 Task: In the  document Road.txt ,align picture to the 'center'. Insert word art below the picture and give heading  'Road in Green'change the shape height to  7.2 in
Action: Mouse moved to (215, 361)
Screenshot: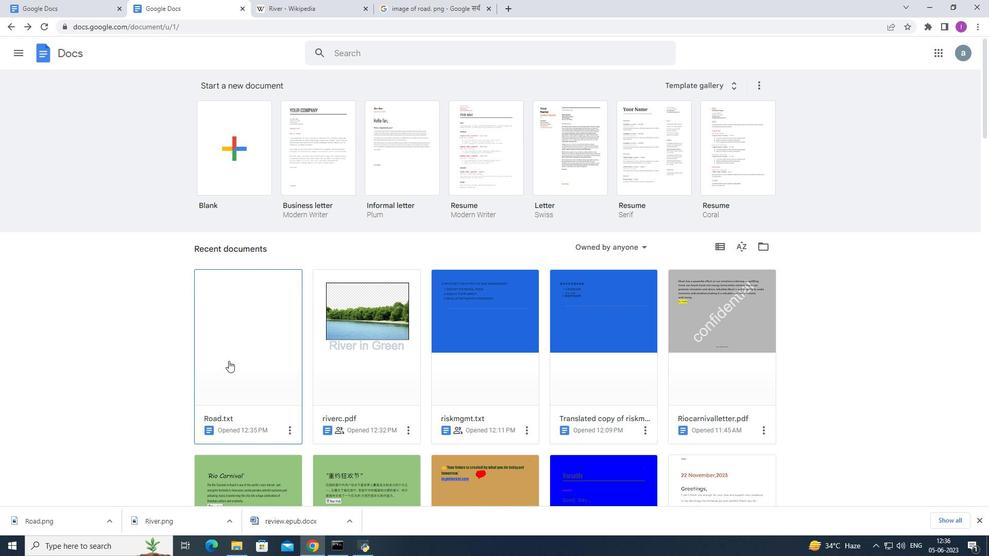 
Action: Mouse pressed left at (215, 361)
Screenshot: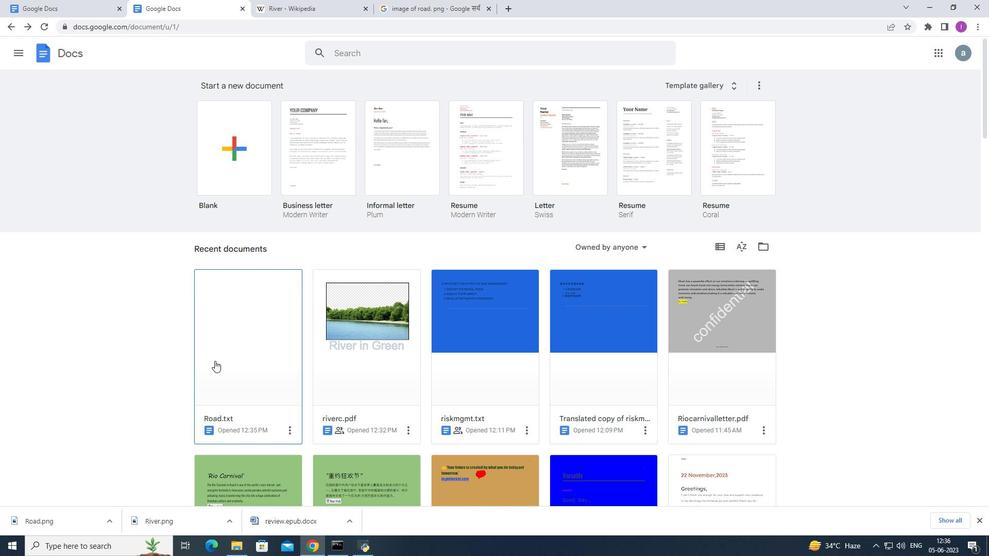 
Action: Mouse moved to (408, 158)
Screenshot: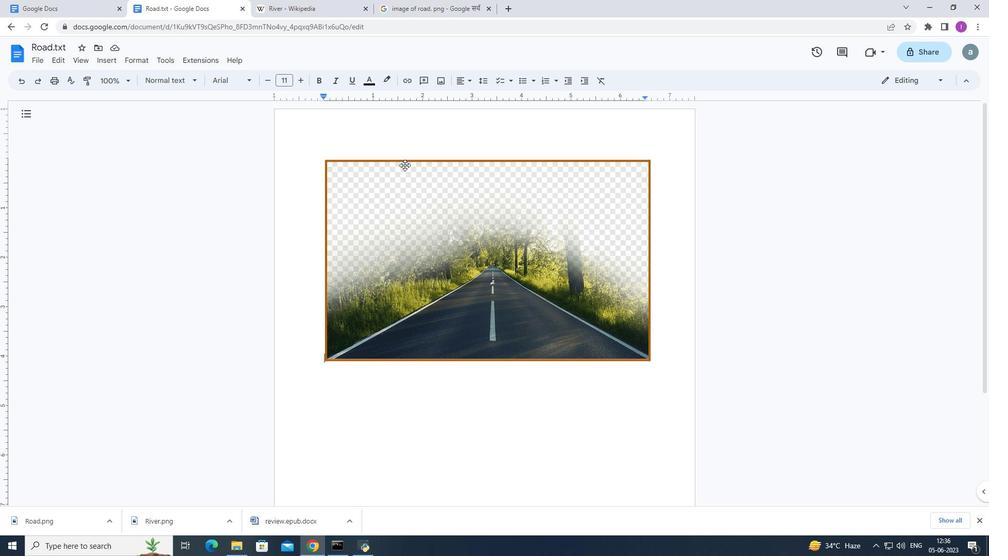 
Action: Mouse pressed left at (408, 158)
Screenshot: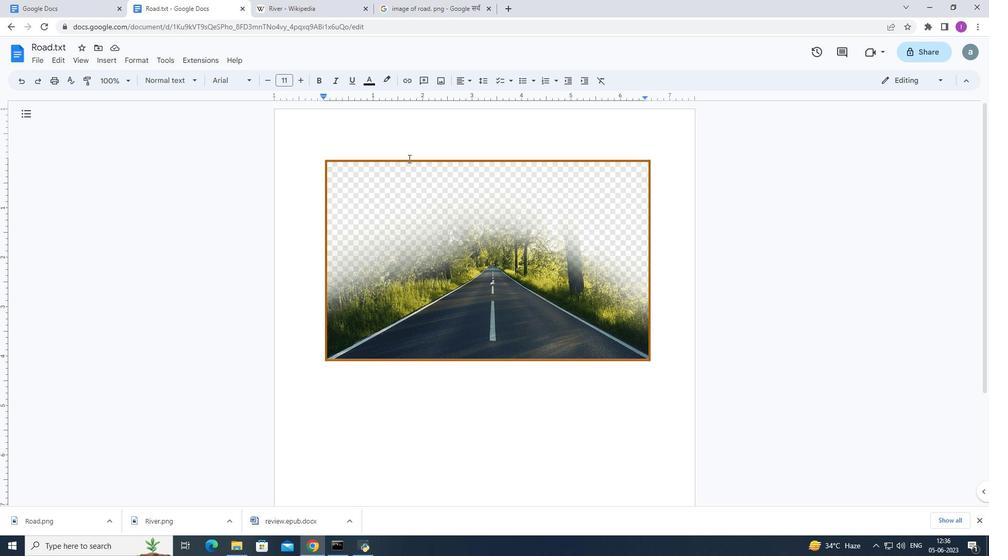 
Action: Mouse moved to (203, 79)
Screenshot: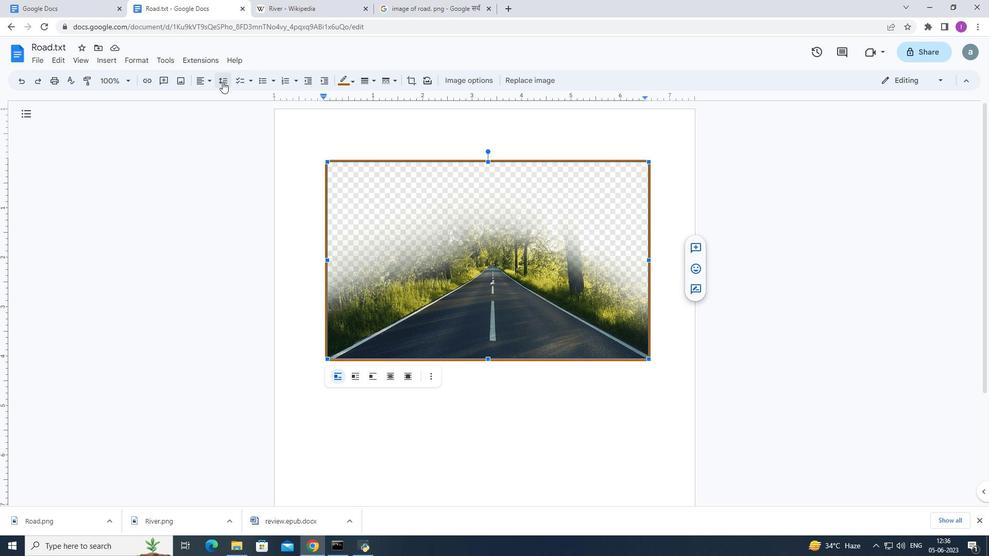 
Action: Mouse pressed left at (203, 79)
Screenshot: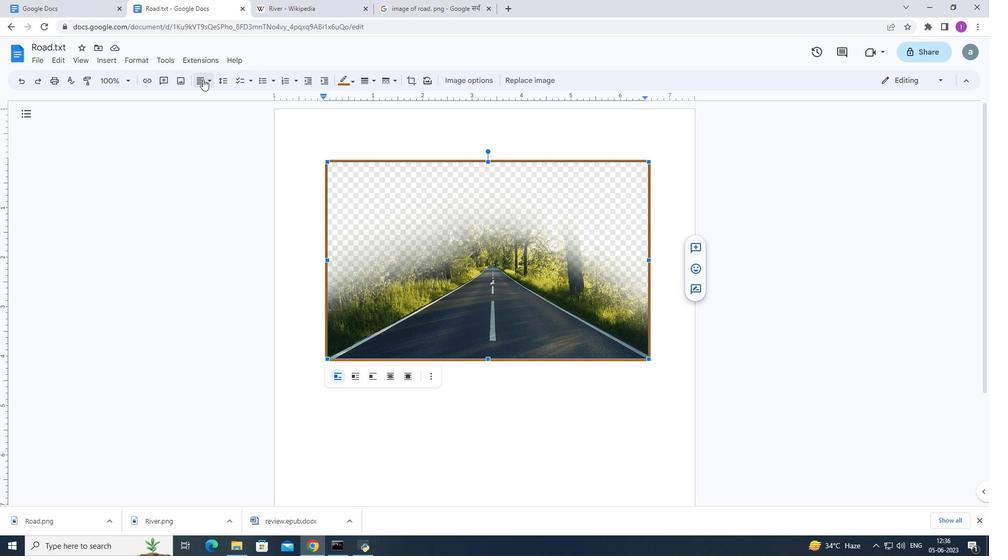 
Action: Mouse moved to (216, 97)
Screenshot: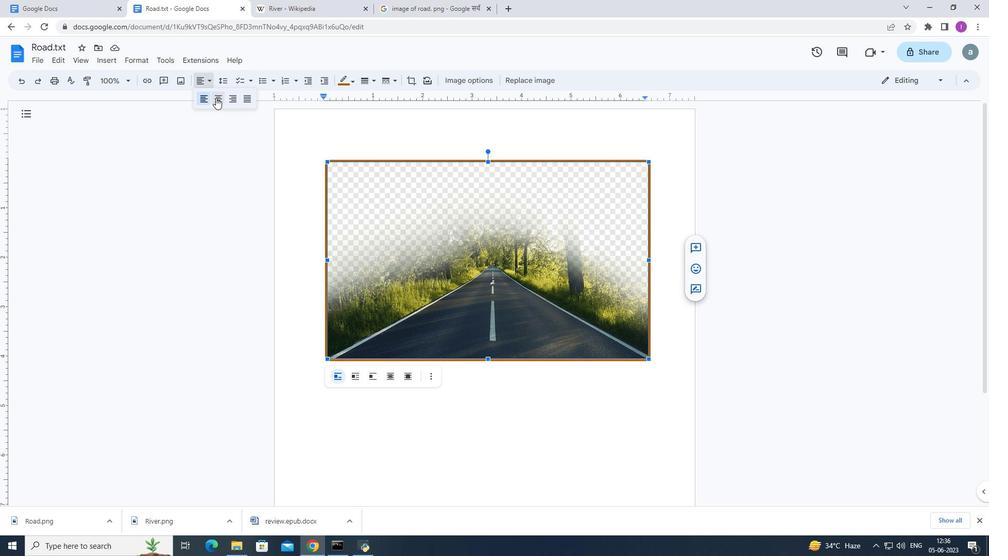 
Action: Mouse pressed left at (216, 97)
Screenshot: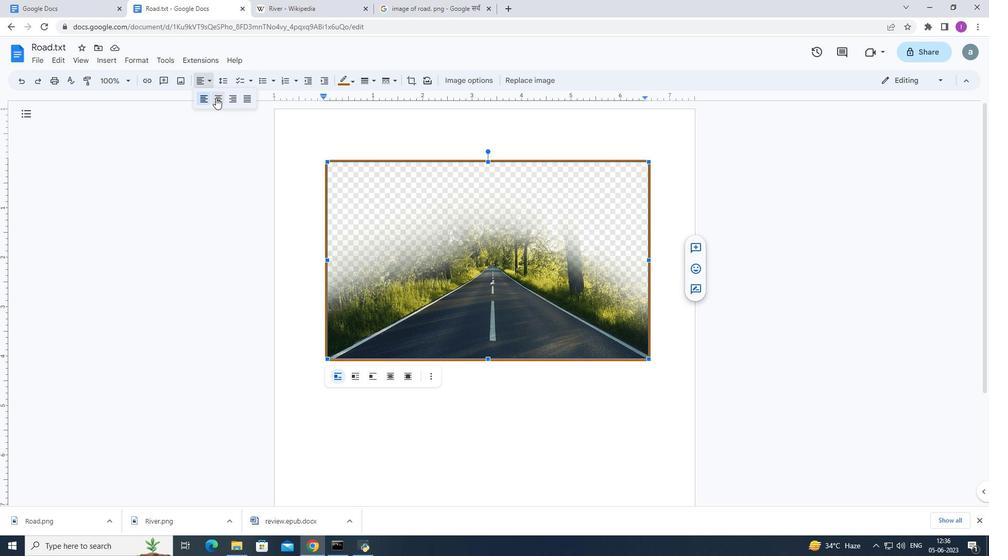 
Action: Mouse moved to (202, 84)
Screenshot: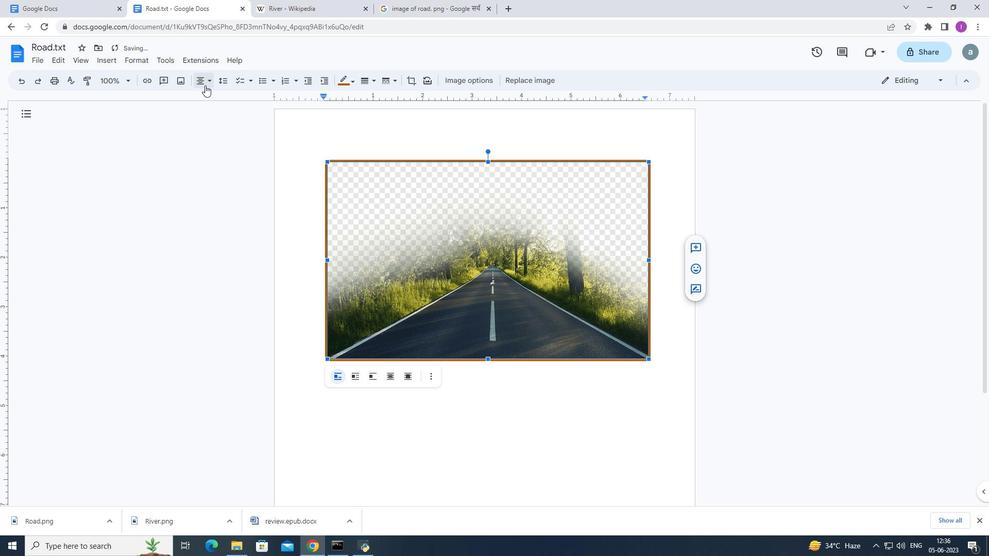 
Action: Mouse pressed left at (202, 84)
Screenshot: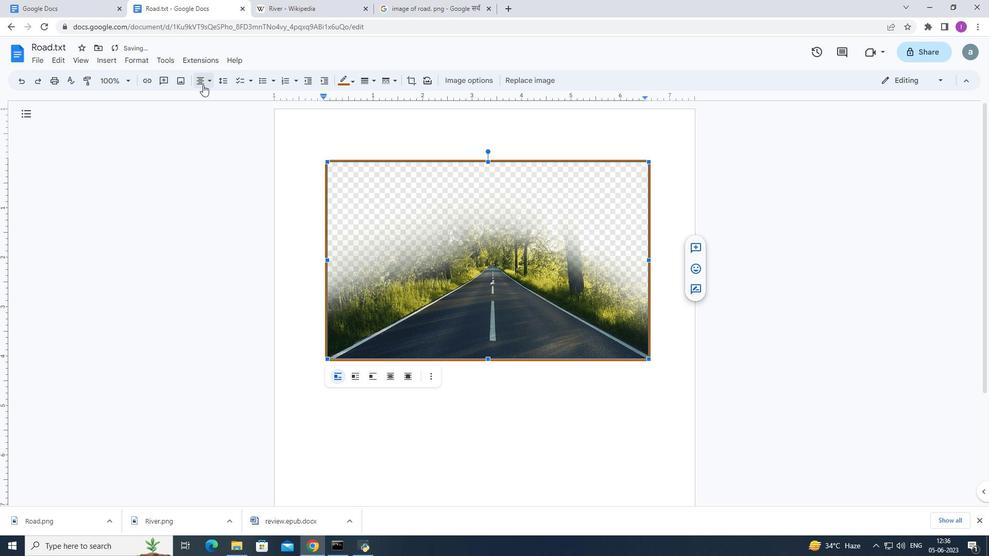 
Action: Mouse moved to (212, 96)
Screenshot: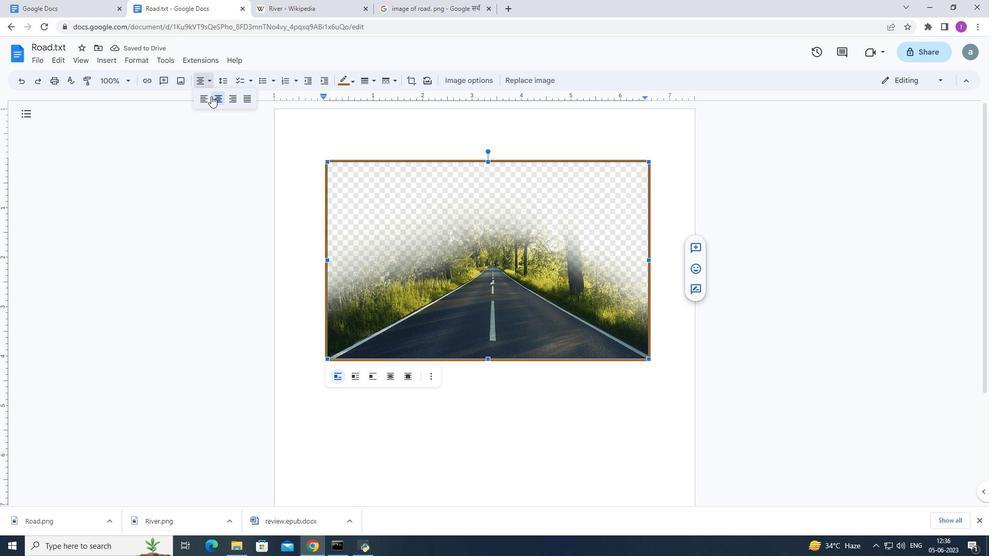 
Action: Mouse pressed left at (212, 96)
Screenshot: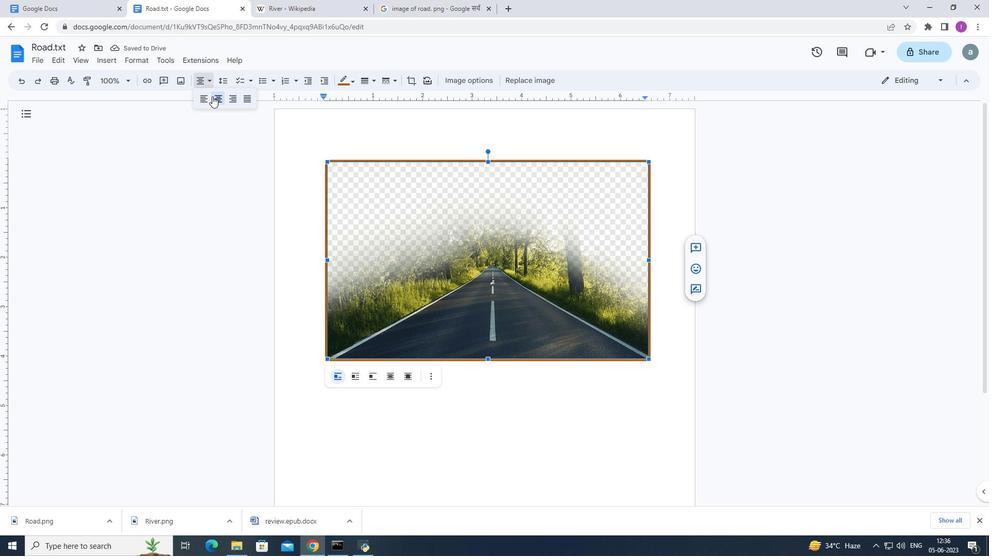 
Action: Mouse moved to (317, 235)
Screenshot: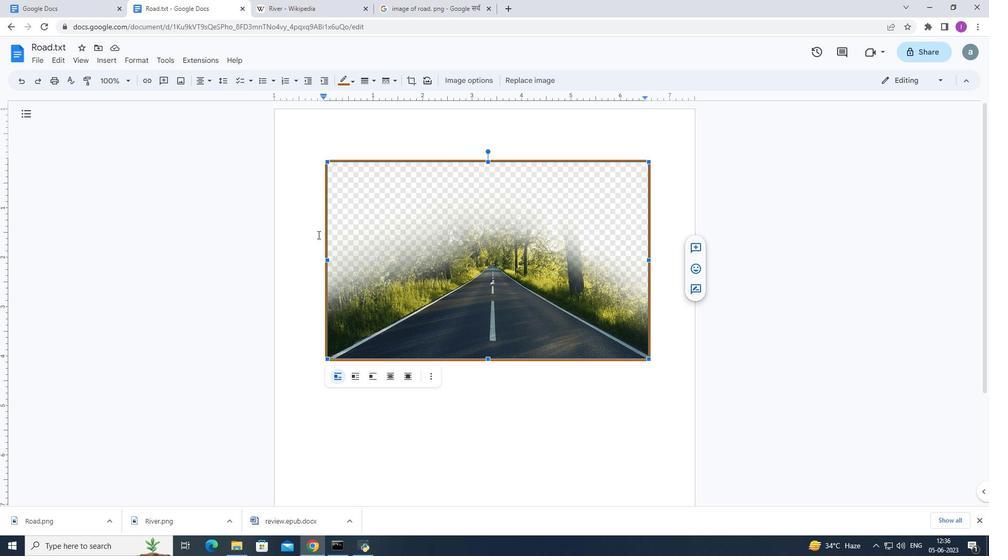 
Action: Mouse pressed left at (317, 235)
Screenshot: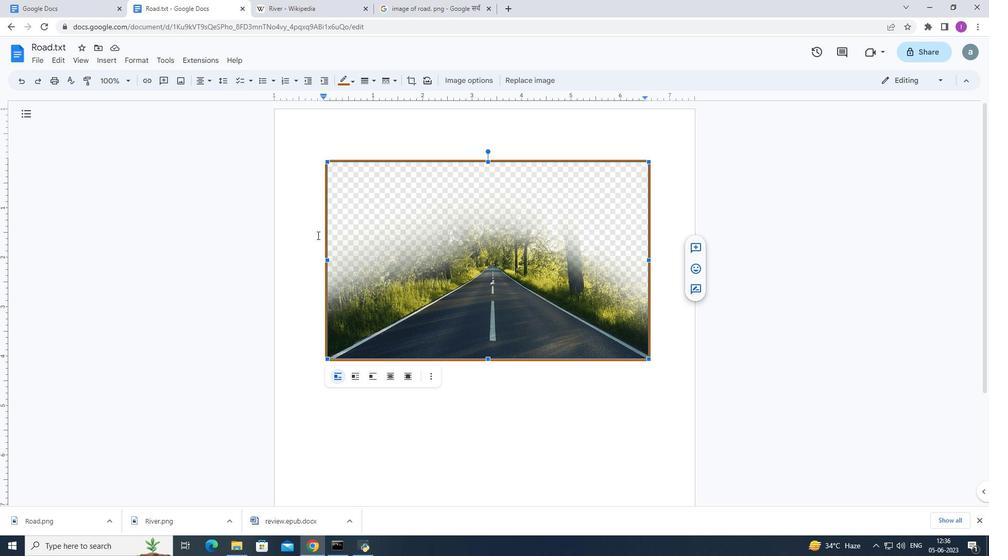 
Action: Mouse moved to (230, 230)
Screenshot: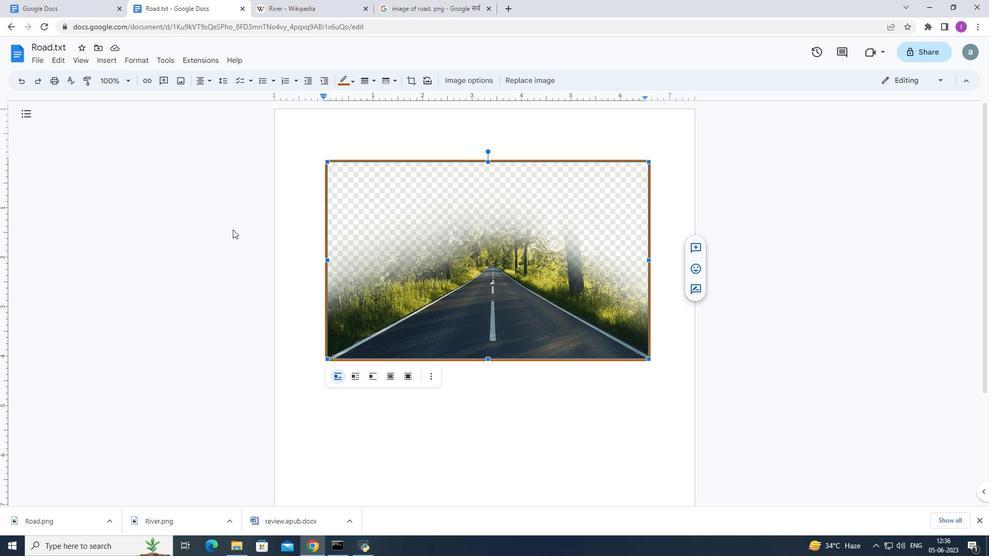 
Action: Mouse pressed left at (231, 230)
Screenshot: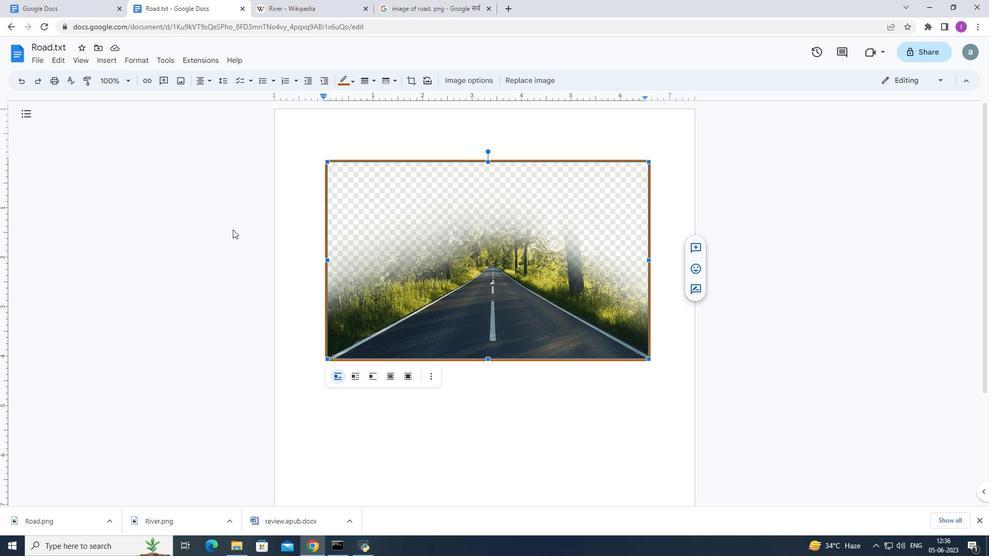 
Action: Mouse pressed left at (230, 230)
Screenshot: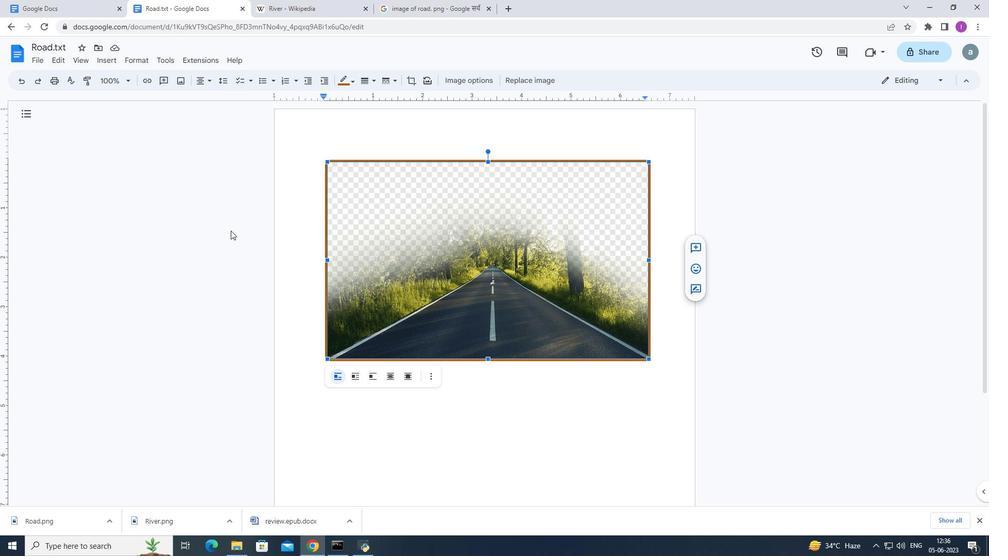 
Action: Mouse moved to (784, 178)
Screenshot: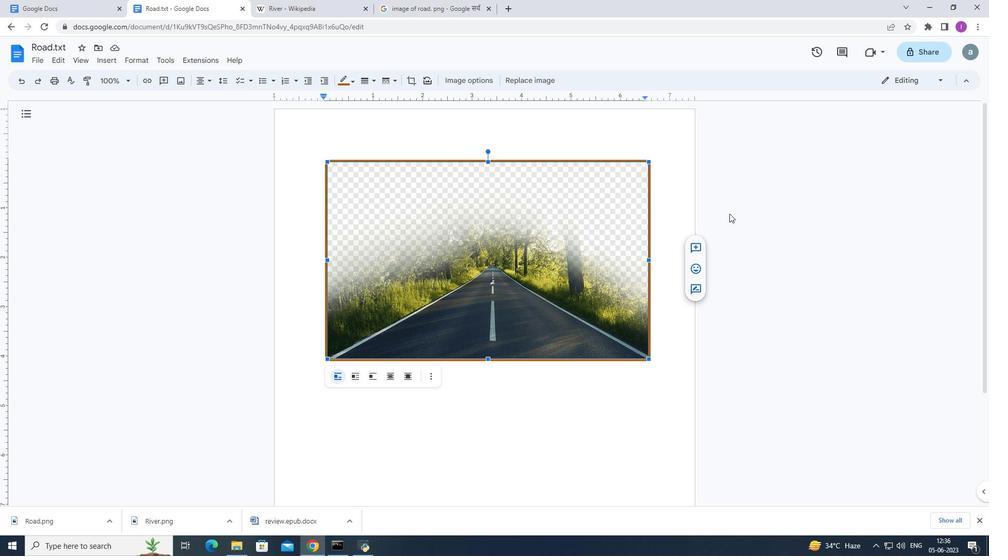 
Action: Mouse pressed left at (784, 178)
Screenshot: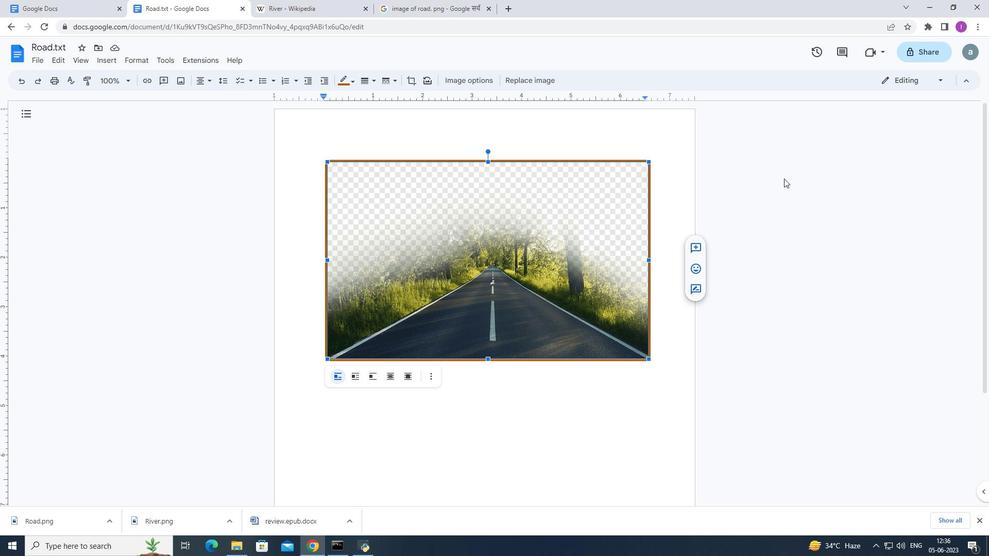 
Action: Mouse moved to (108, 56)
Screenshot: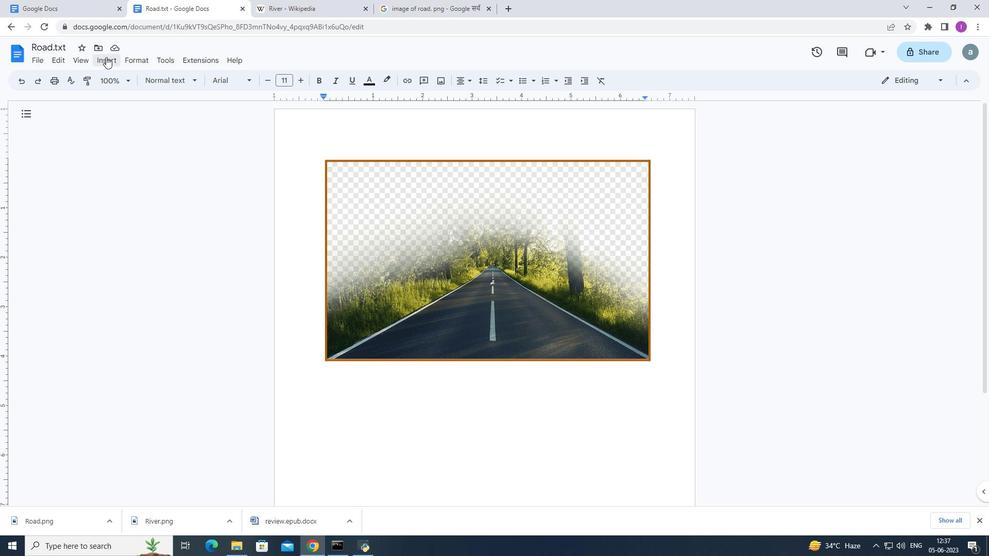 
Action: Mouse pressed left at (108, 56)
Screenshot: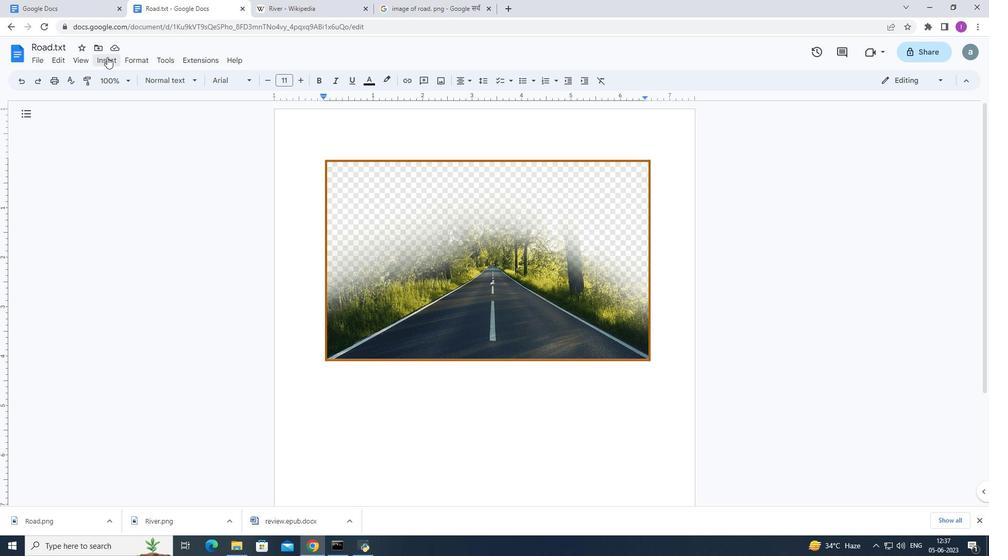 
Action: Mouse moved to (148, 111)
Screenshot: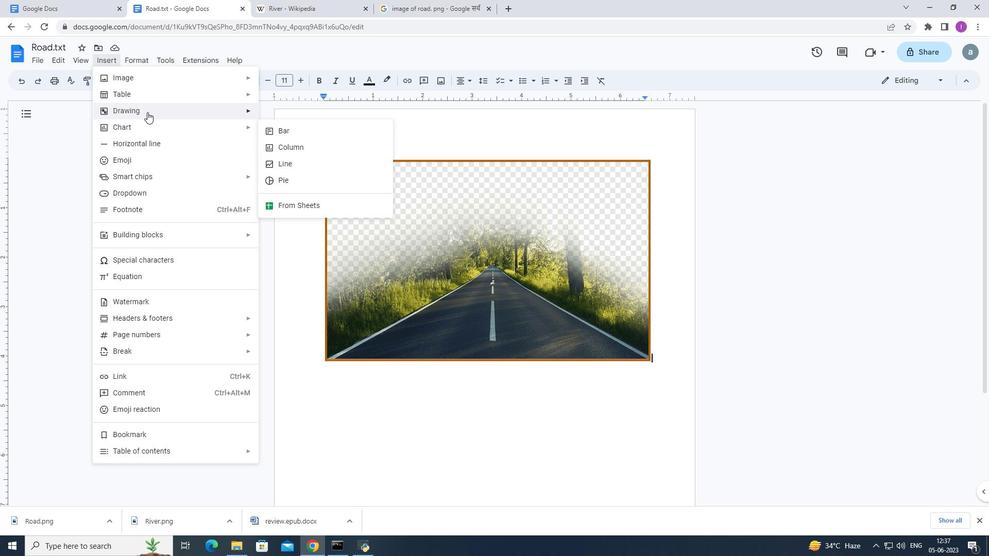
Action: Mouse pressed left at (148, 111)
Screenshot: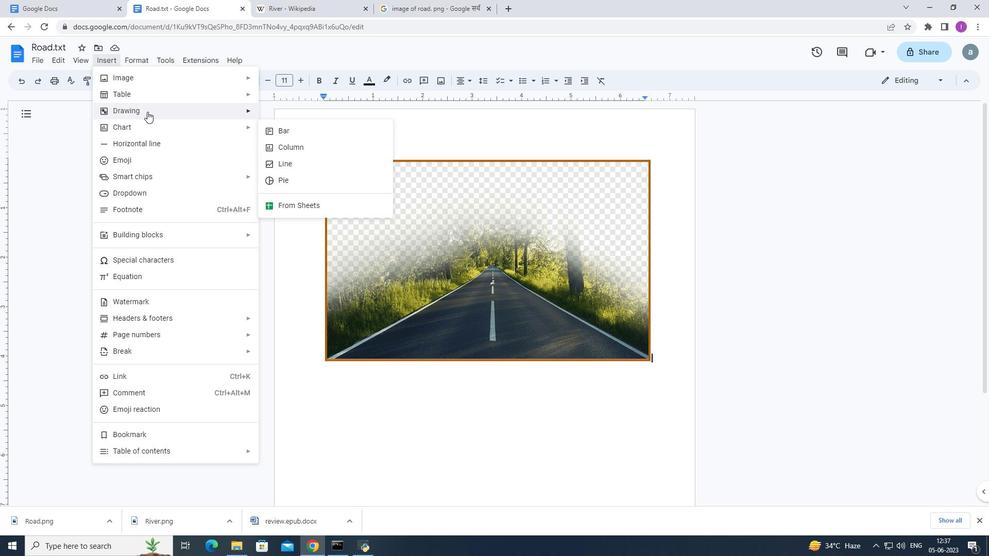 
Action: Mouse moved to (301, 108)
Screenshot: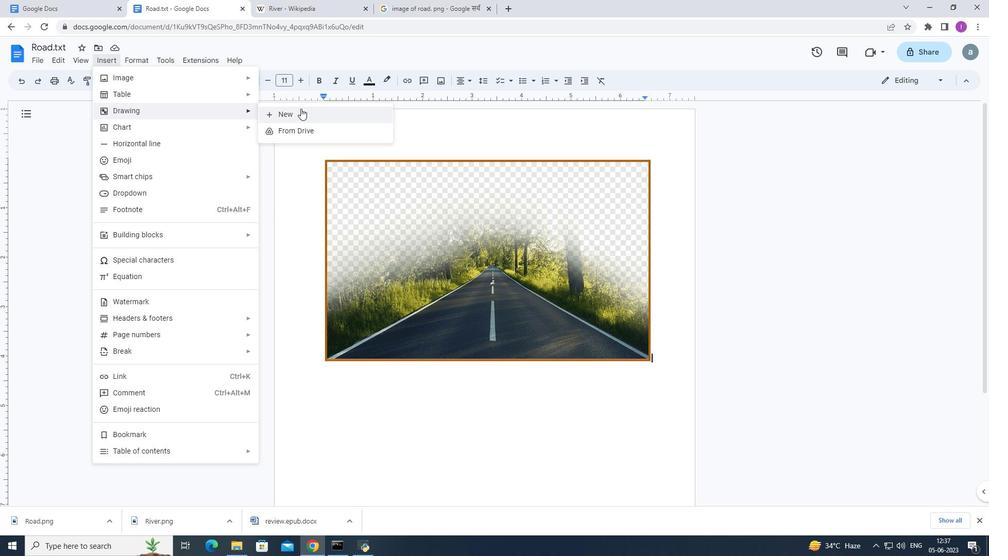 
Action: Mouse pressed left at (301, 108)
Screenshot: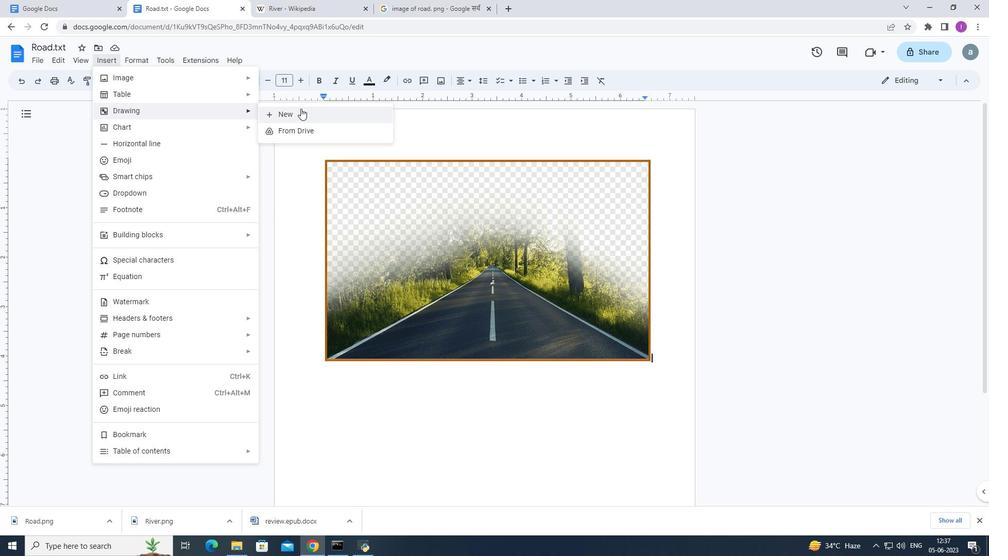 
Action: Mouse moved to (269, 97)
Screenshot: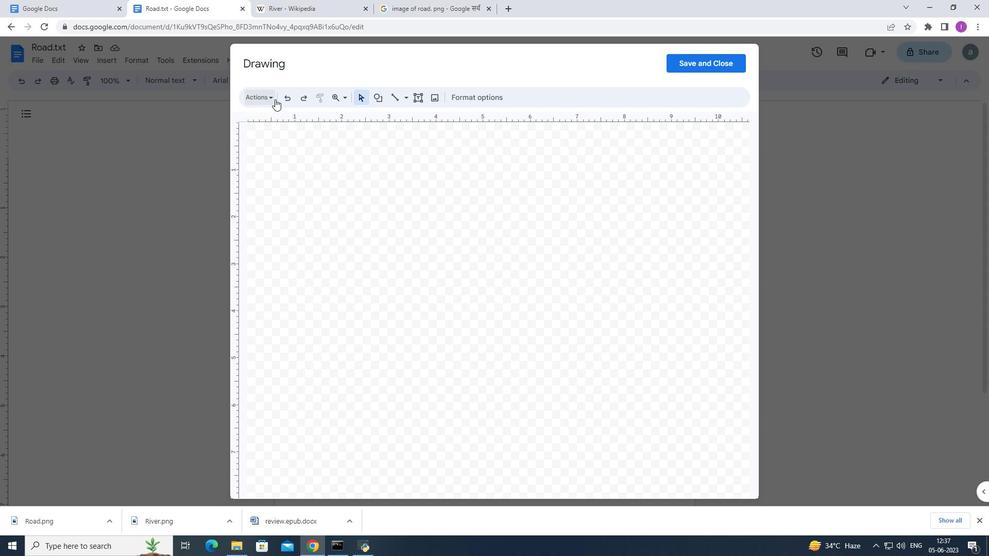 
Action: Mouse pressed left at (269, 97)
Screenshot: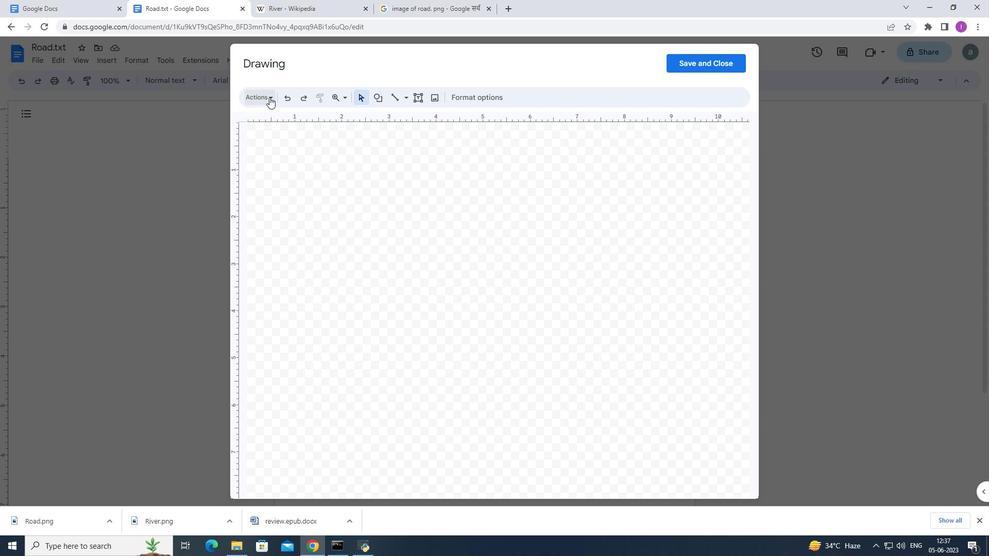 
Action: Mouse moved to (266, 166)
Screenshot: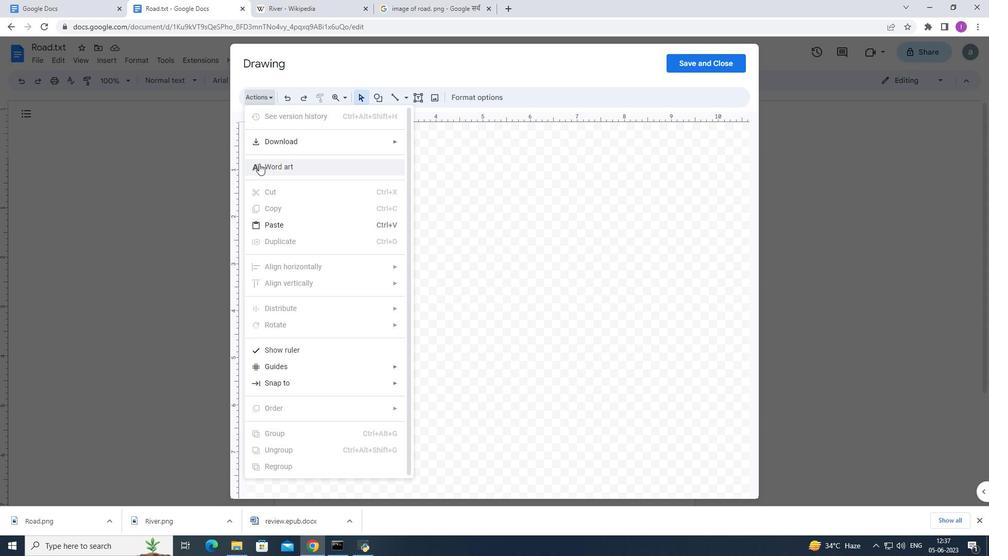 
Action: Mouse pressed left at (266, 166)
Screenshot: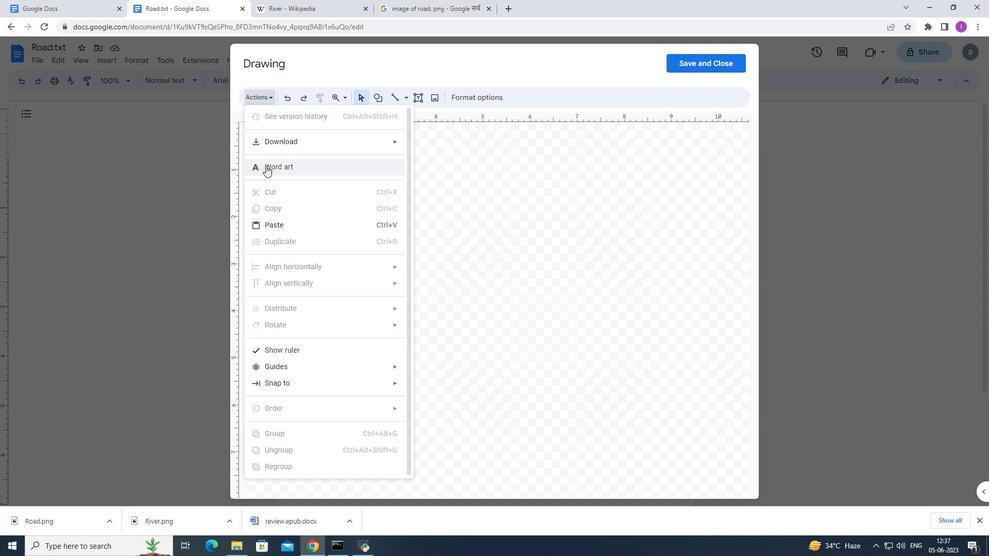 
Action: Mouse moved to (396, 164)
Screenshot: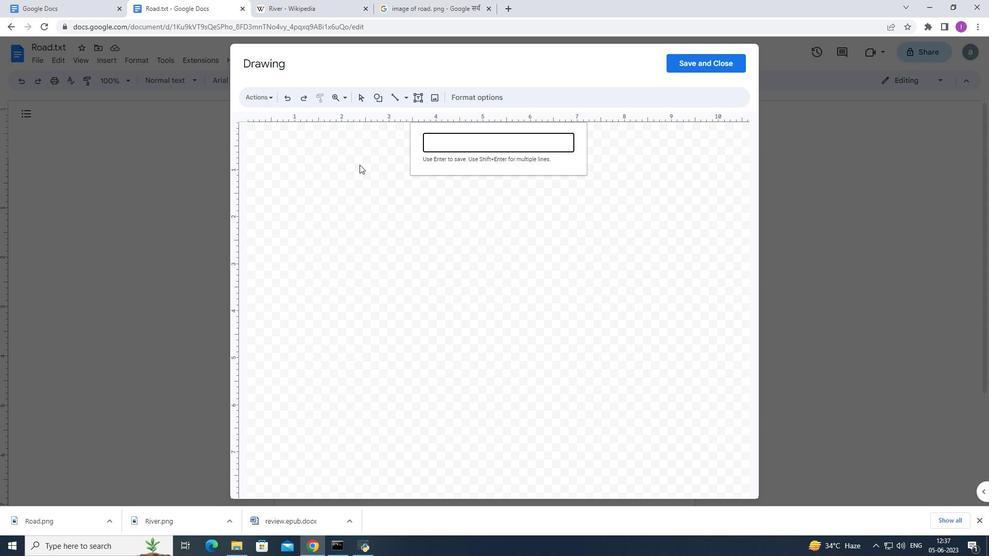 
Action: Key pressed <Key.shift><Key.shift><Key.shift><Key.shift><Key.shift>Road<Key.space>in<Key.space><Key.shift>Green
Screenshot: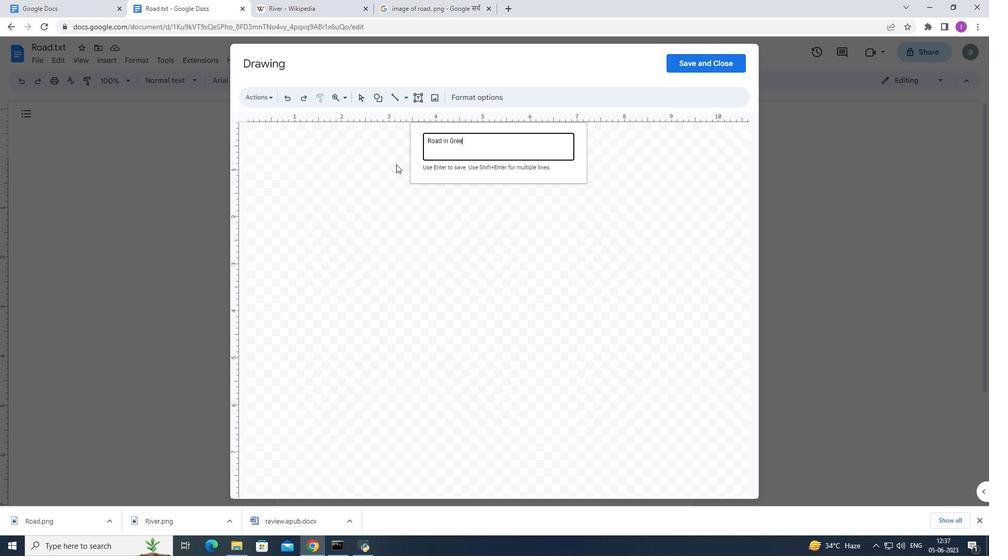 
Action: Mouse moved to (502, 183)
Screenshot: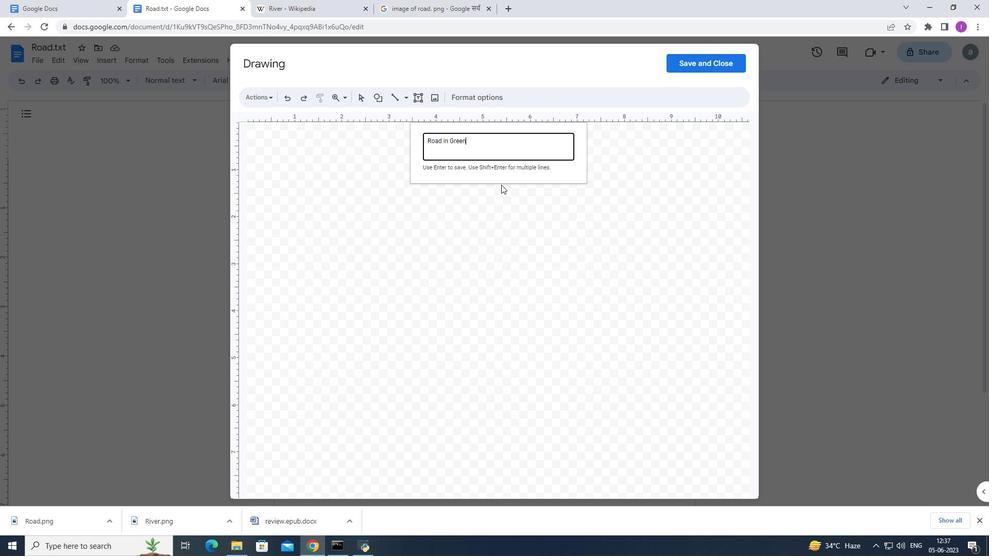 
Action: Key pressed <Key.enter>
Screenshot: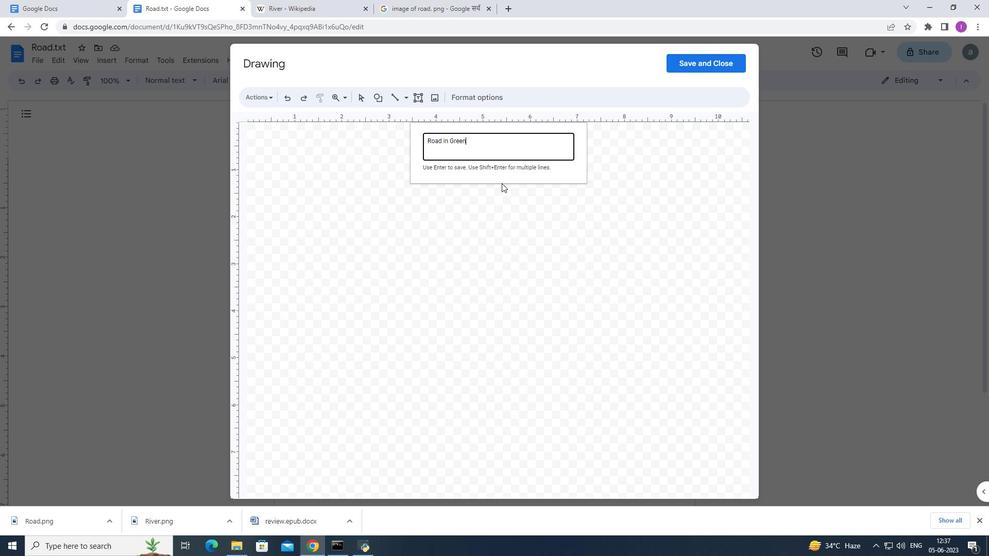 
Action: Mouse moved to (705, 55)
Screenshot: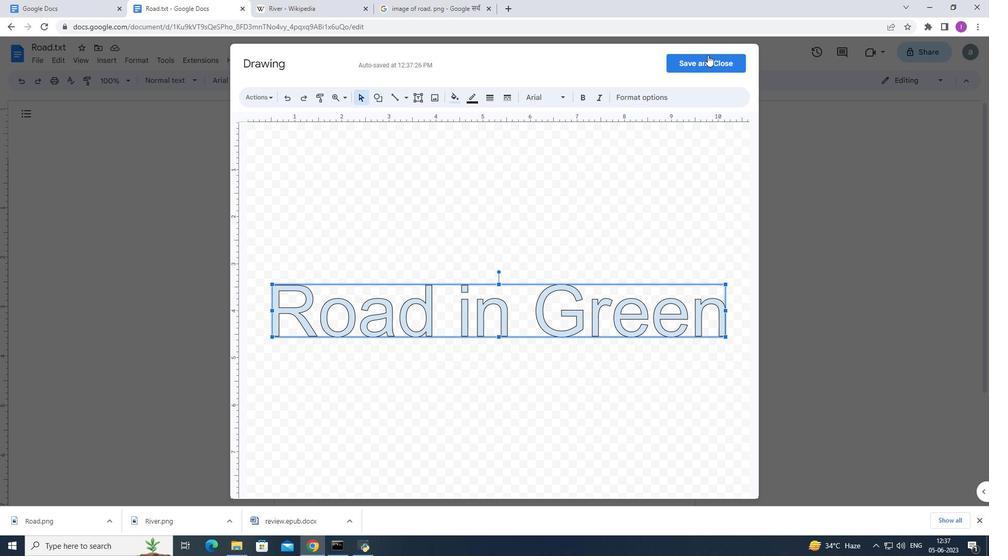 
Action: Mouse pressed left at (705, 55)
Screenshot: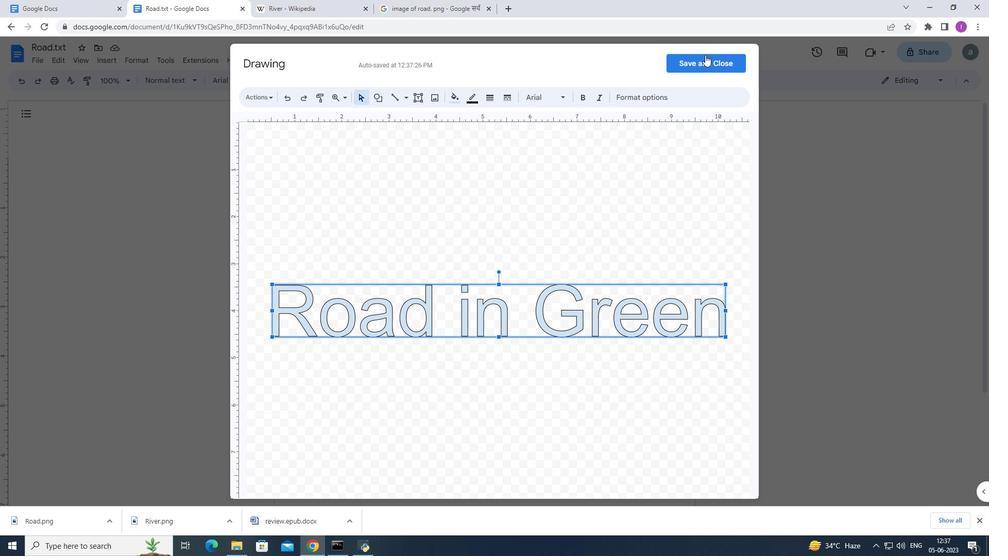 
Action: Mouse moved to (496, 397)
Screenshot: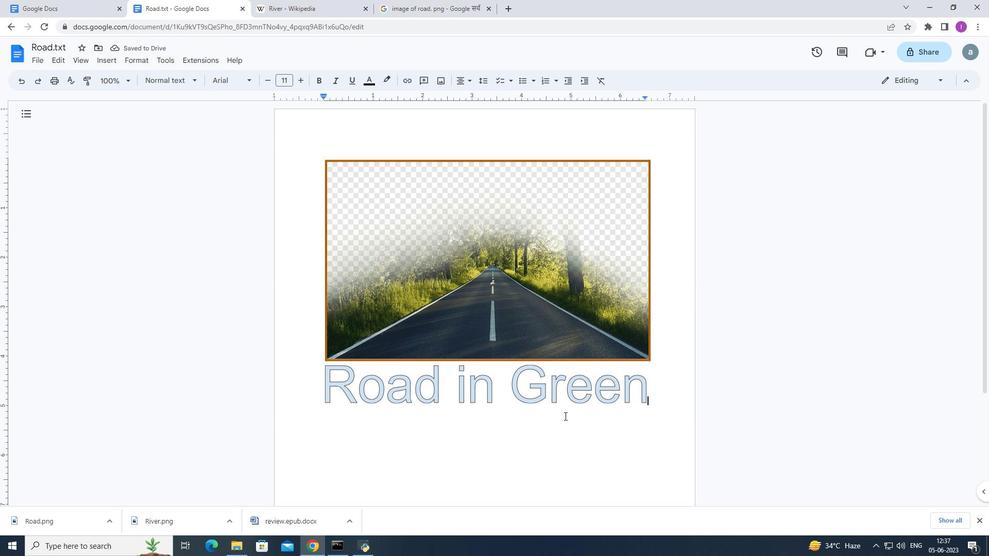 
Action: Mouse pressed left at (496, 397)
Screenshot: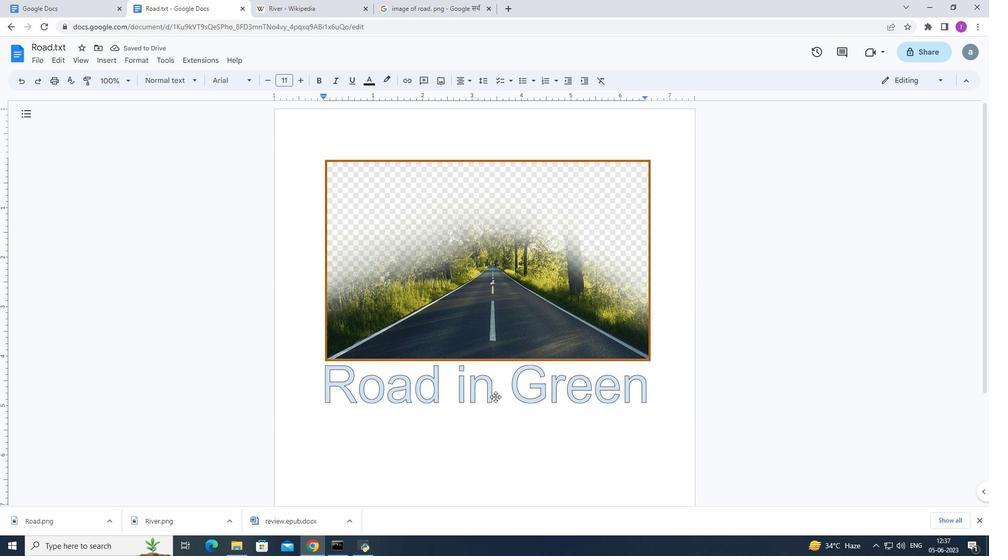 
Action: Mouse moved to (452, 79)
Screenshot: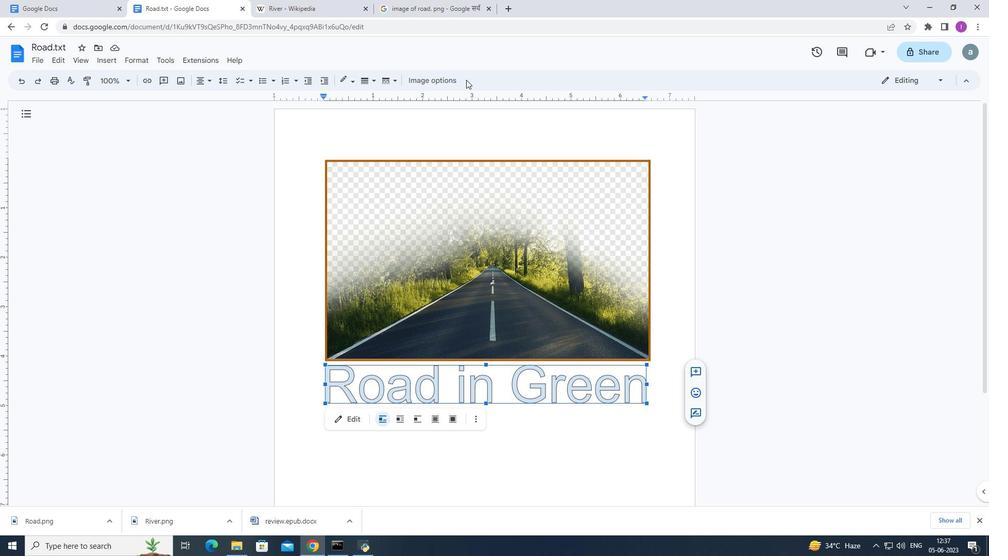 
Action: Mouse pressed left at (452, 79)
Screenshot: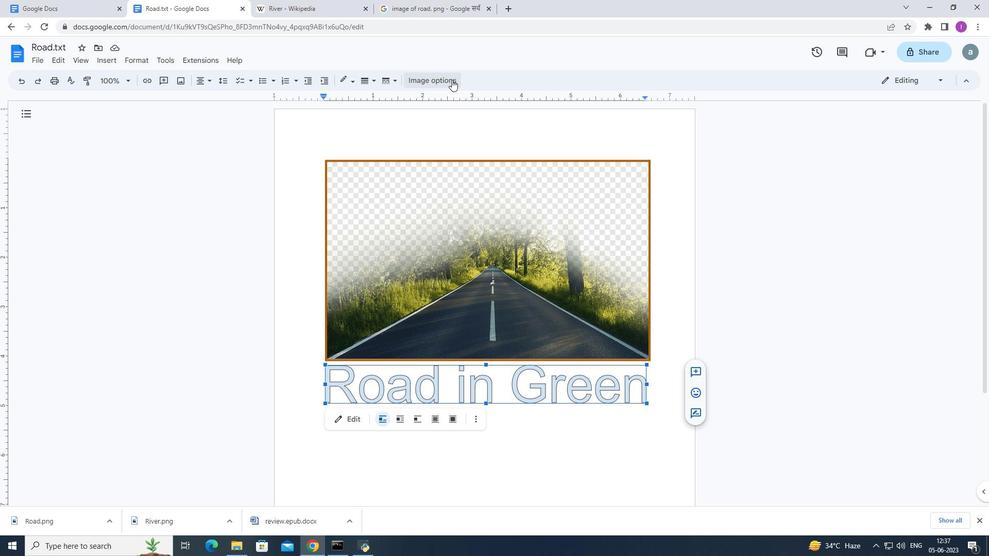 
Action: Mouse moved to (888, 116)
Screenshot: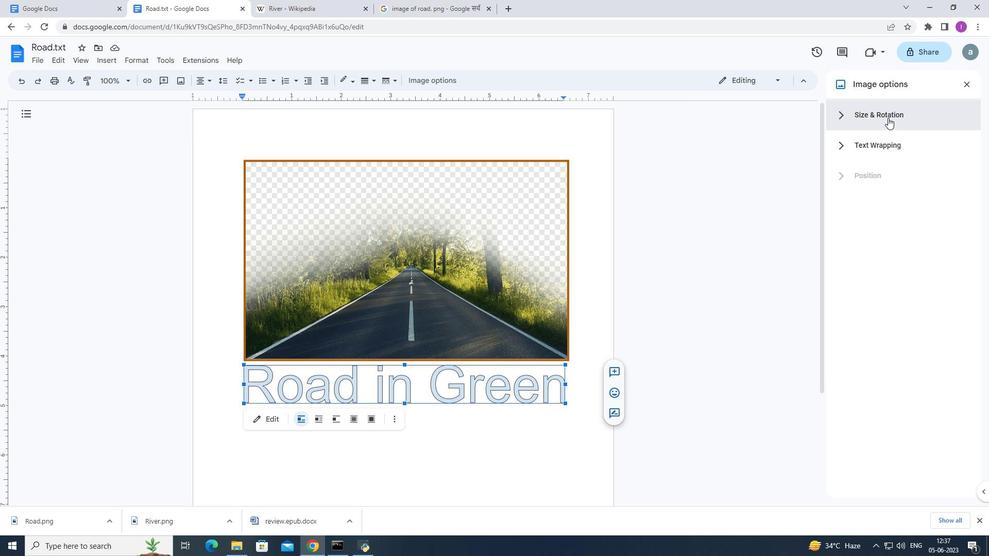 
Action: Mouse pressed left at (888, 116)
Screenshot: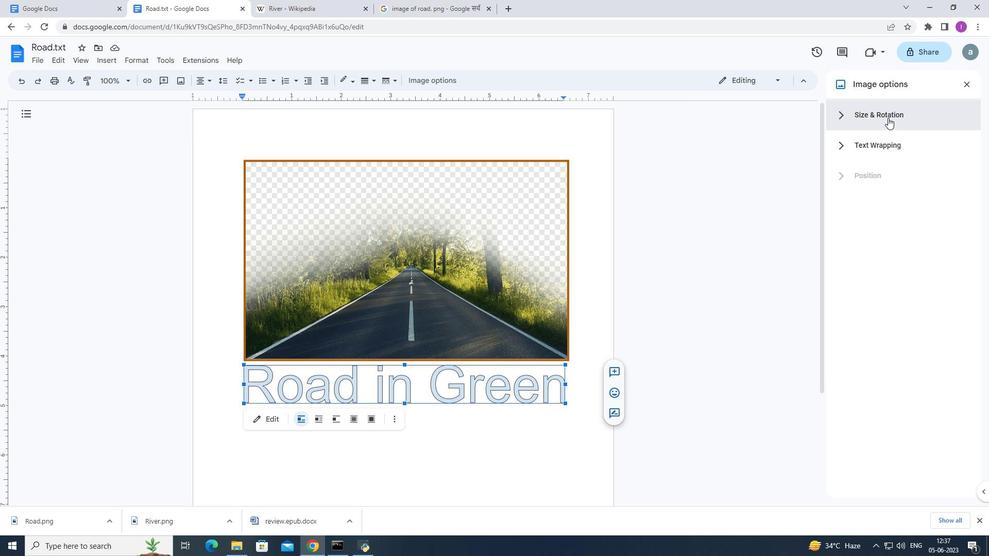 
Action: Mouse moved to (928, 167)
Screenshot: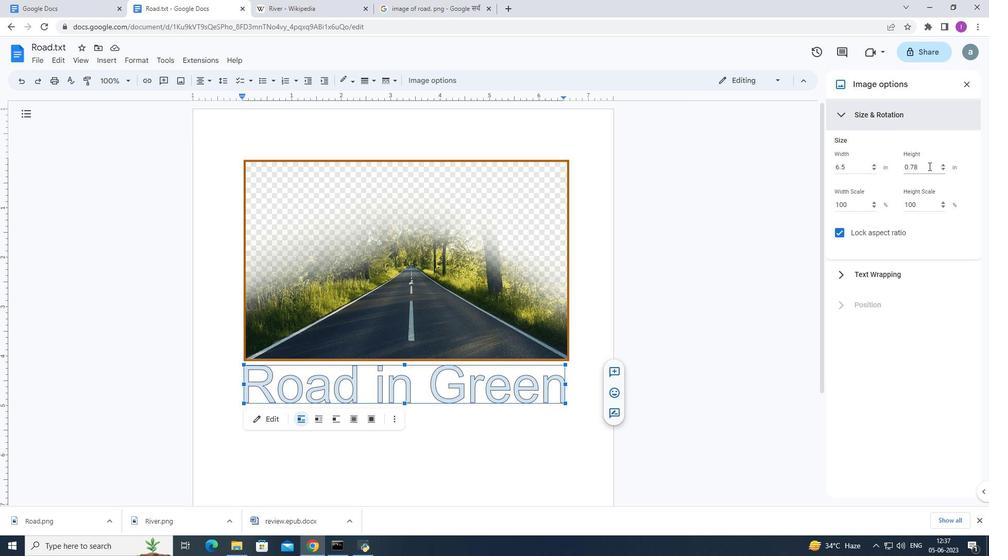 
Action: Mouse pressed left at (928, 167)
Screenshot: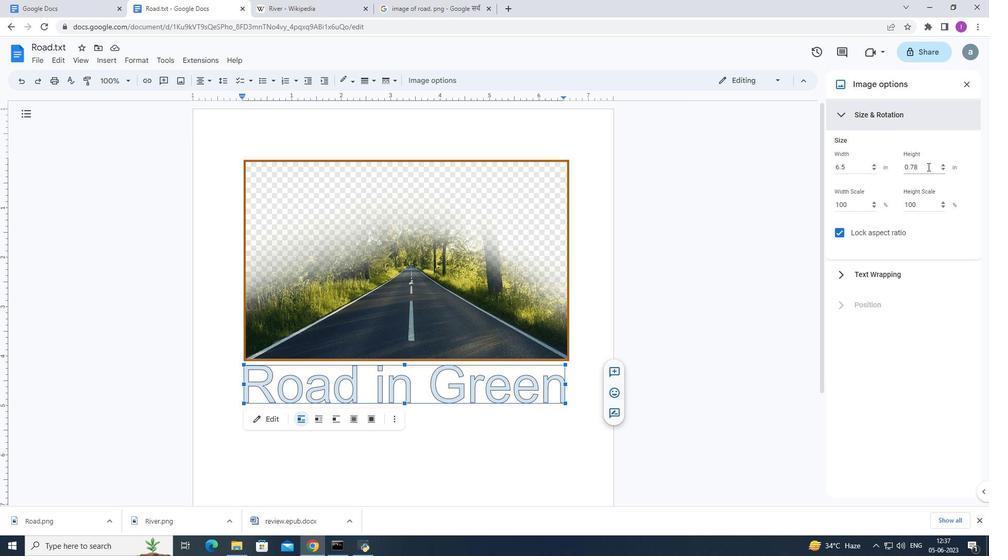 
Action: Mouse moved to (957, 182)
Screenshot: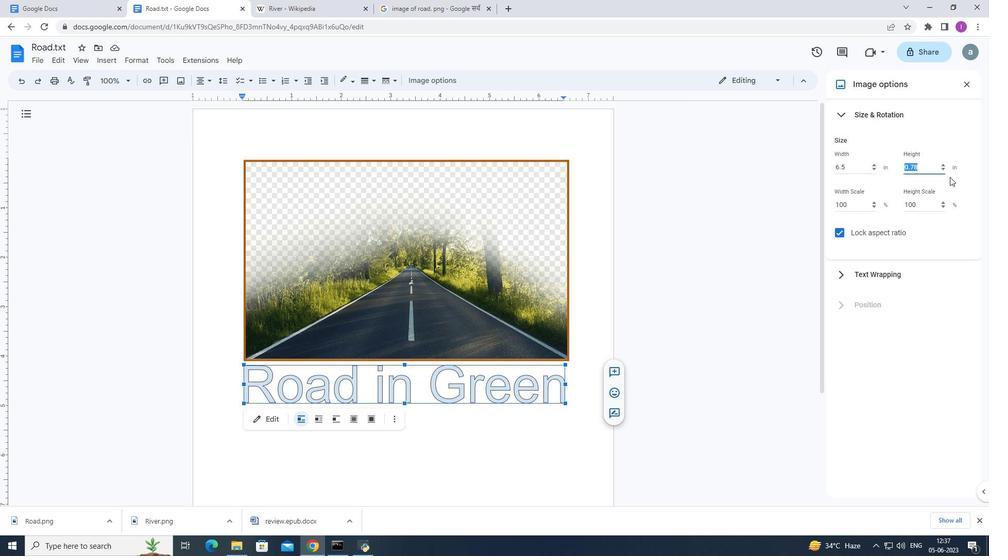 
Action: Key pressed 7.2
Screenshot: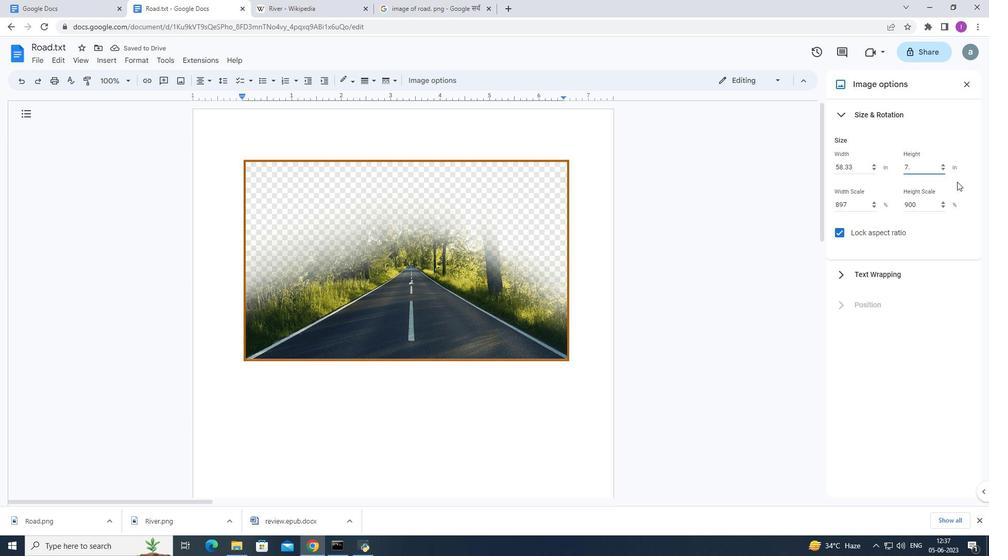 
Action: Mouse moved to (621, 354)
Screenshot: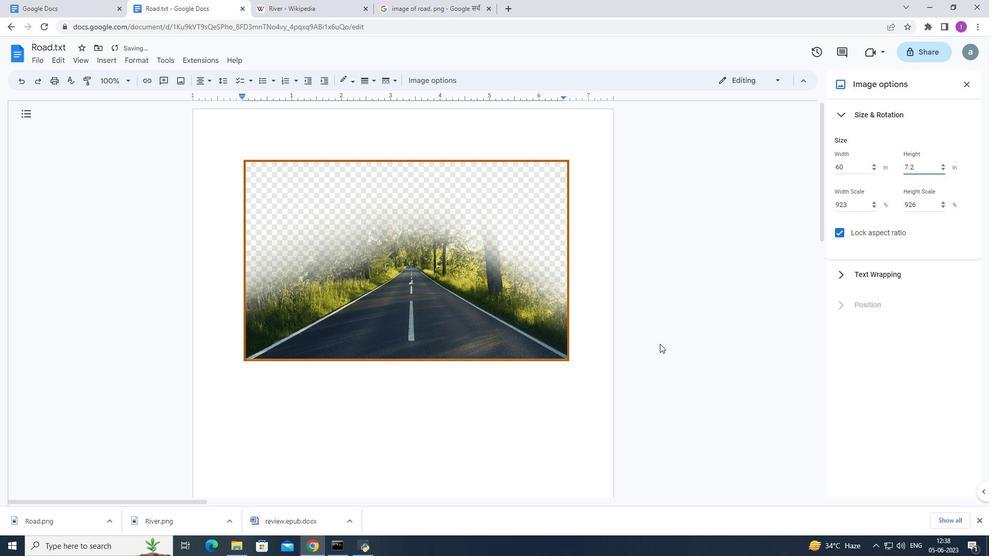 
Action: Mouse scrolled (621, 353) with delta (0, 0)
Screenshot: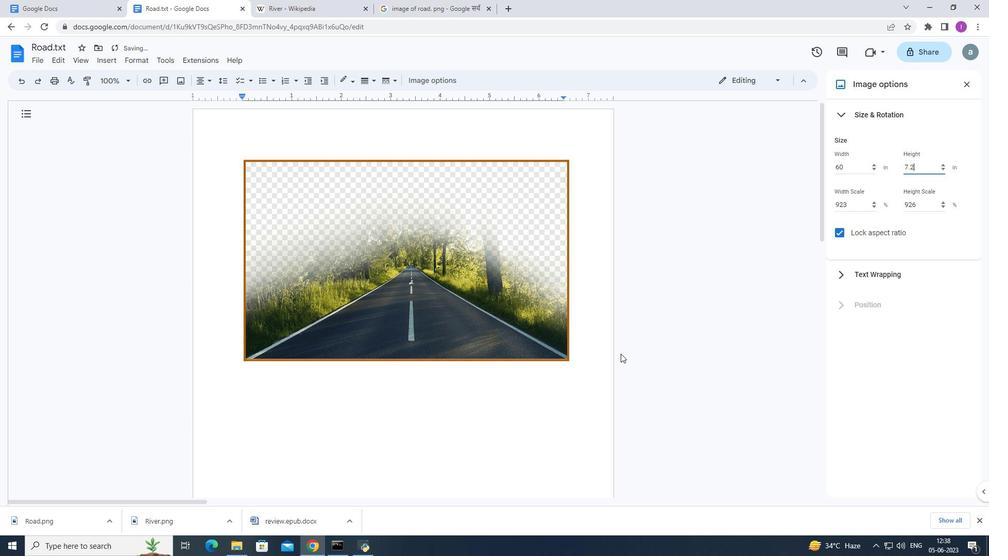 
Action: Mouse moved to (620, 354)
Screenshot: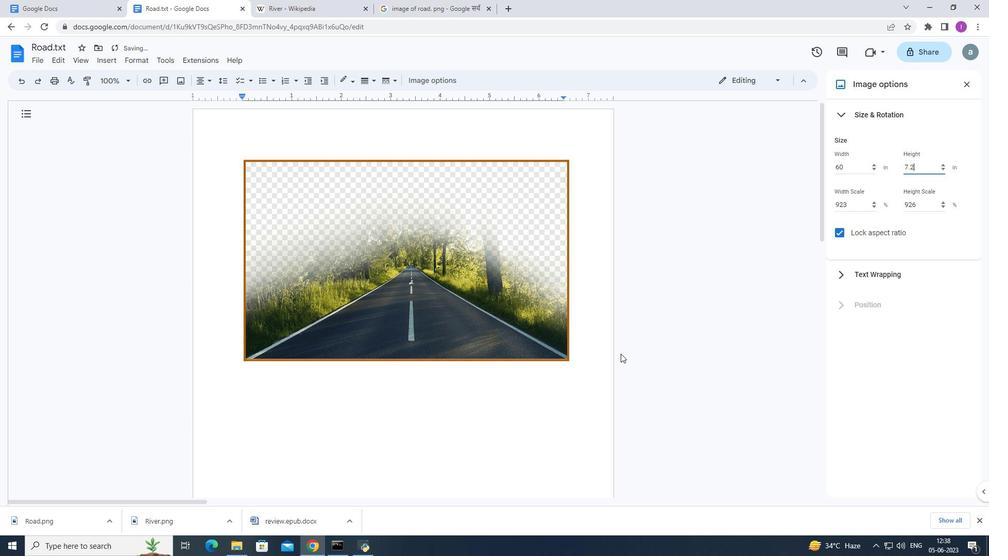 
Action: Mouse scrolled (620, 353) with delta (0, 0)
Screenshot: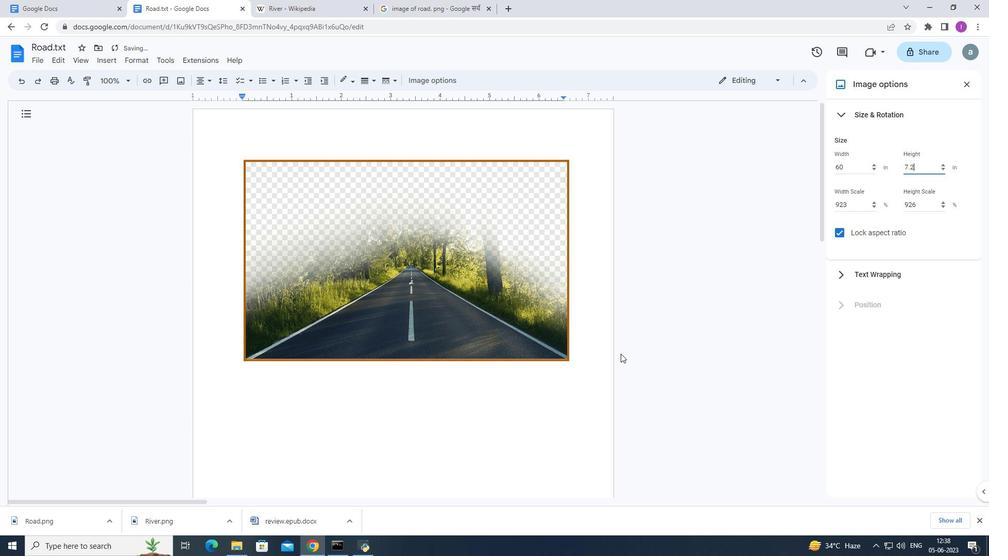 
Action: Mouse scrolled (620, 353) with delta (0, 0)
Screenshot: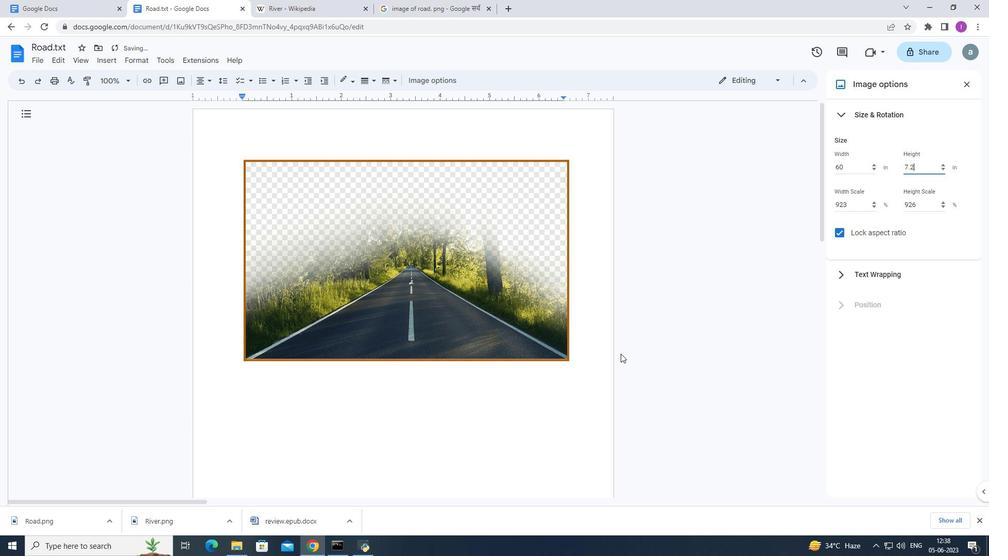 
Action: Mouse scrolled (620, 353) with delta (0, 0)
Screenshot: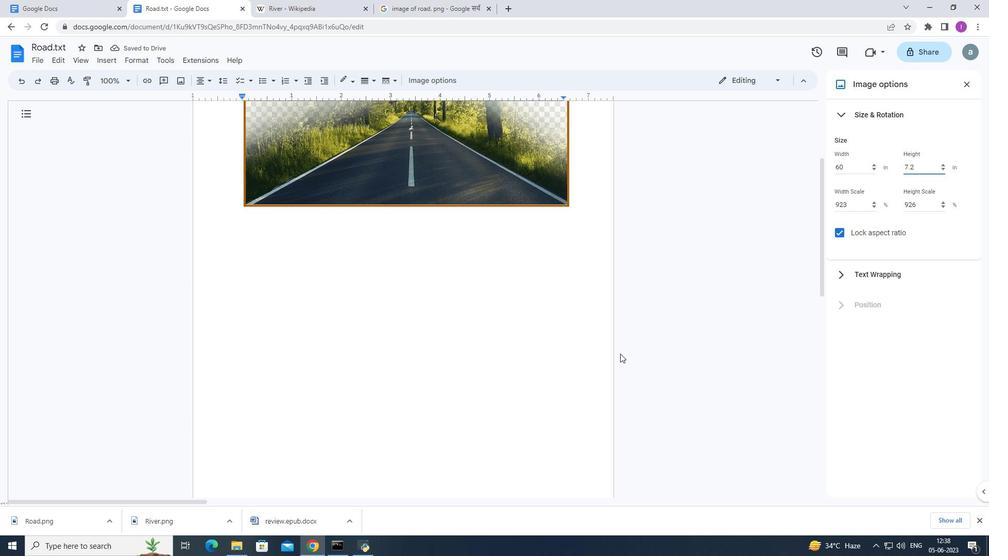 
Action: Mouse scrolled (620, 353) with delta (0, 0)
Screenshot: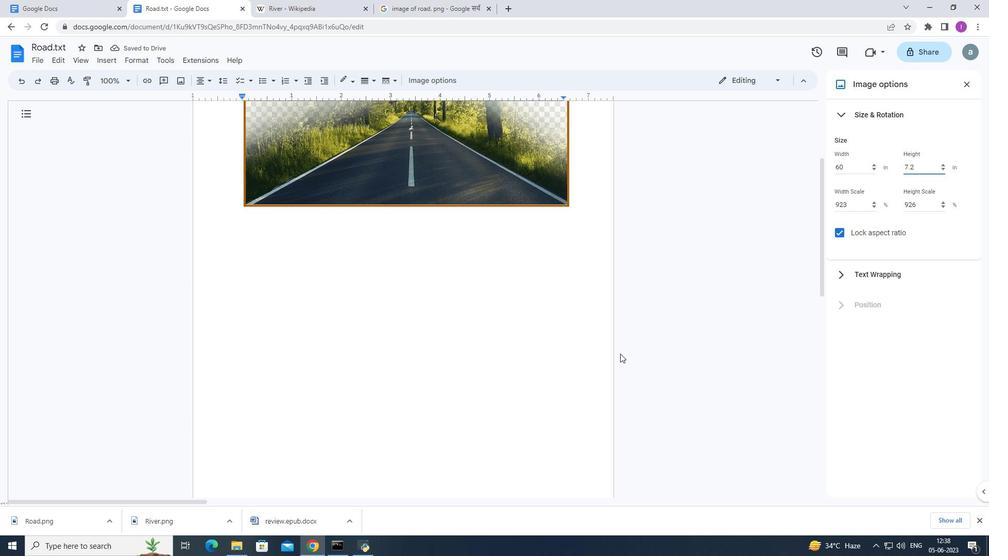 
Action: Mouse scrolled (620, 353) with delta (0, 0)
Screenshot: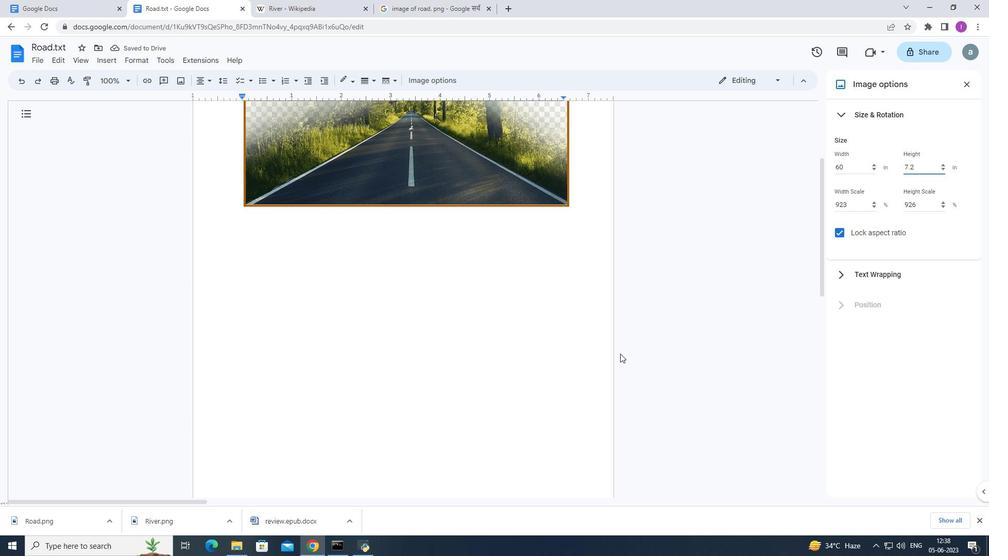 
Action: Mouse scrolled (620, 353) with delta (0, 0)
Screenshot: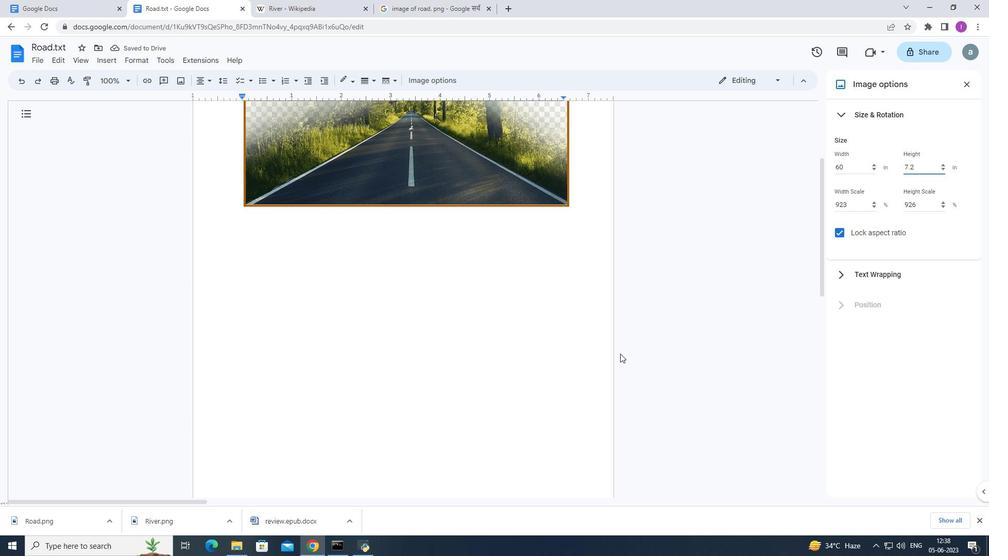 
Action: Mouse scrolled (620, 354) with delta (0, 0)
Screenshot: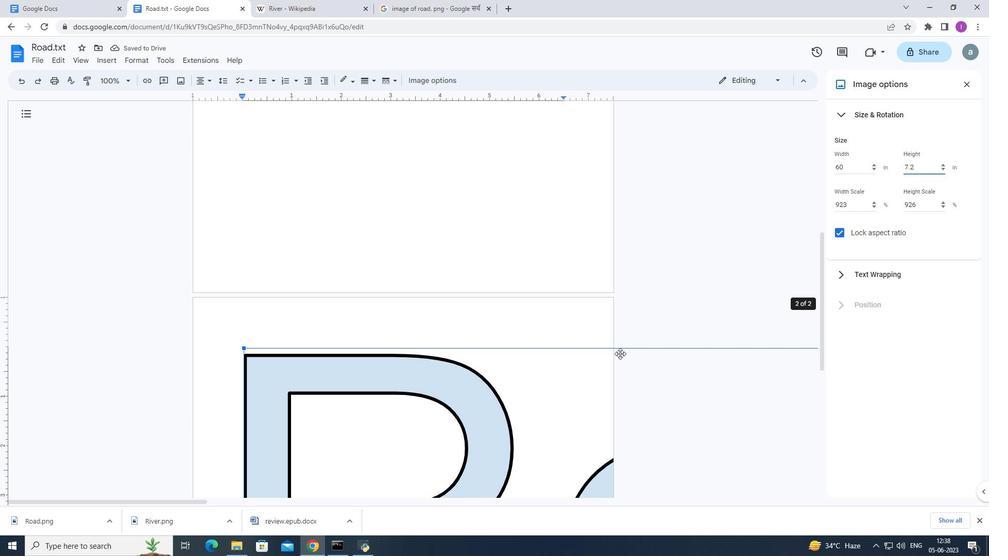 
Action: Mouse scrolled (620, 354) with delta (0, 0)
Screenshot: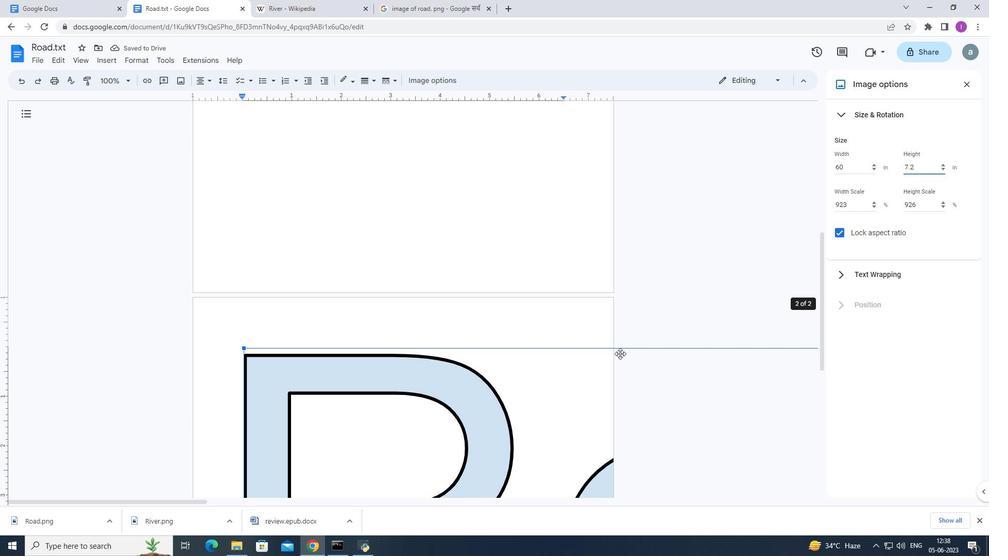 
Action: Mouse scrolled (620, 354) with delta (0, 0)
Screenshot: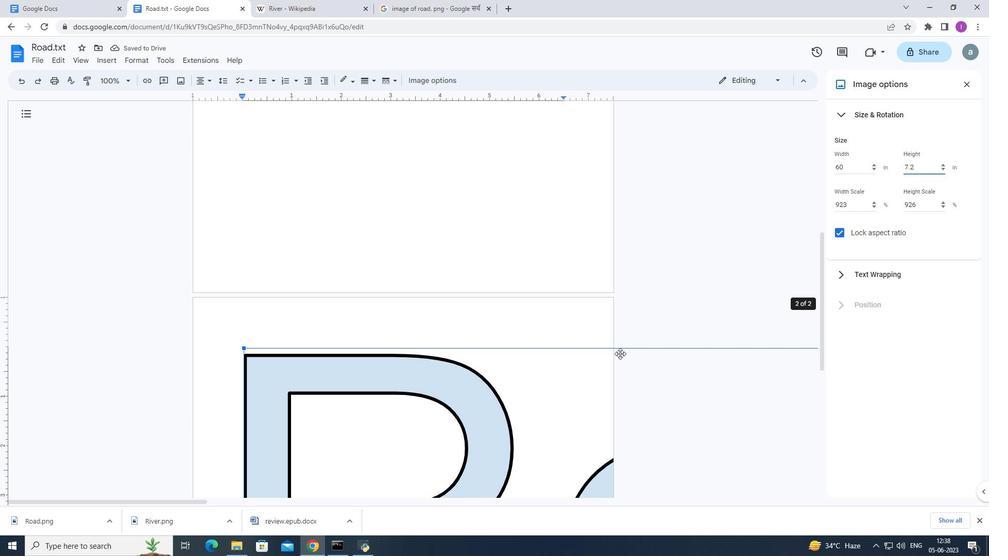 
Action: Mouse scrolled (620, 354) with delta (0, 0)
Screenshot: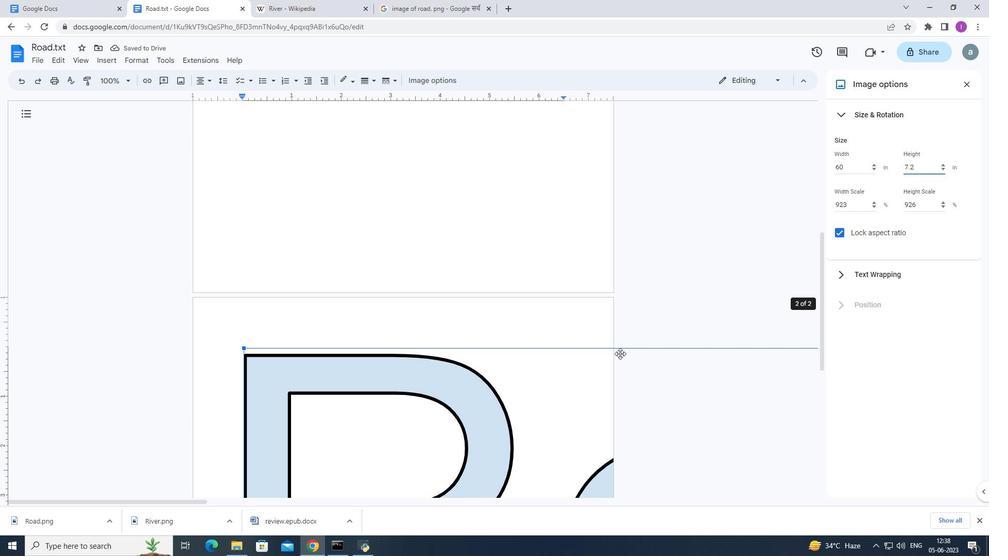 
Action: Mouse scrolled (620, 353) with delta (0, 0)
Screenshot: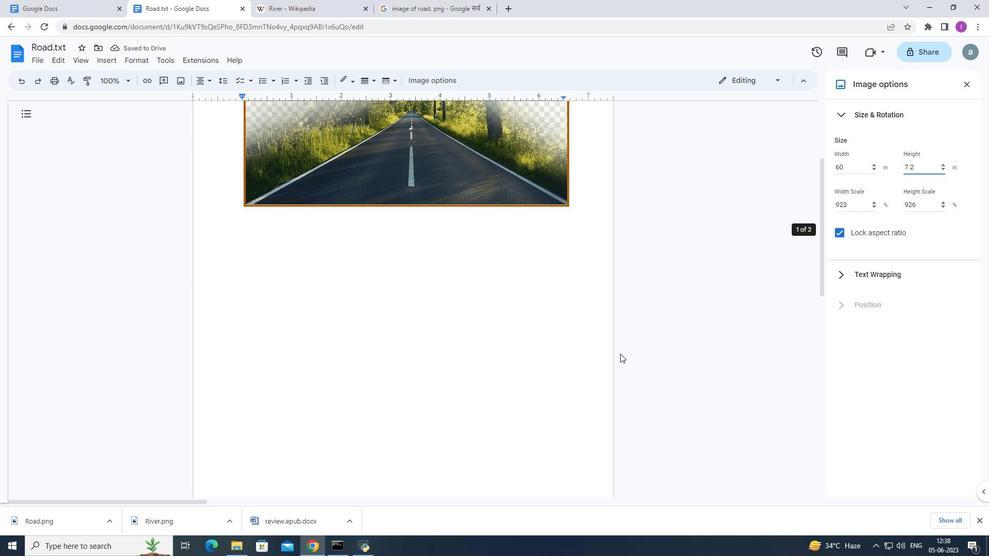 
Action: Mouse scrolled (620, 353) with delta (0, 0)
Screenshot: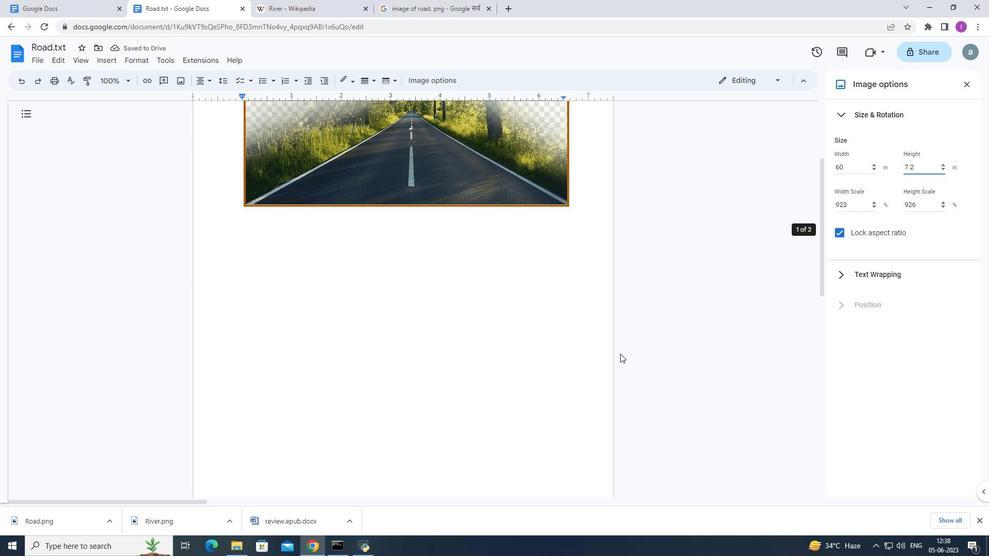 
Action: Mouse scrolled (620, 353) with delta (0, 0)
Screenshot: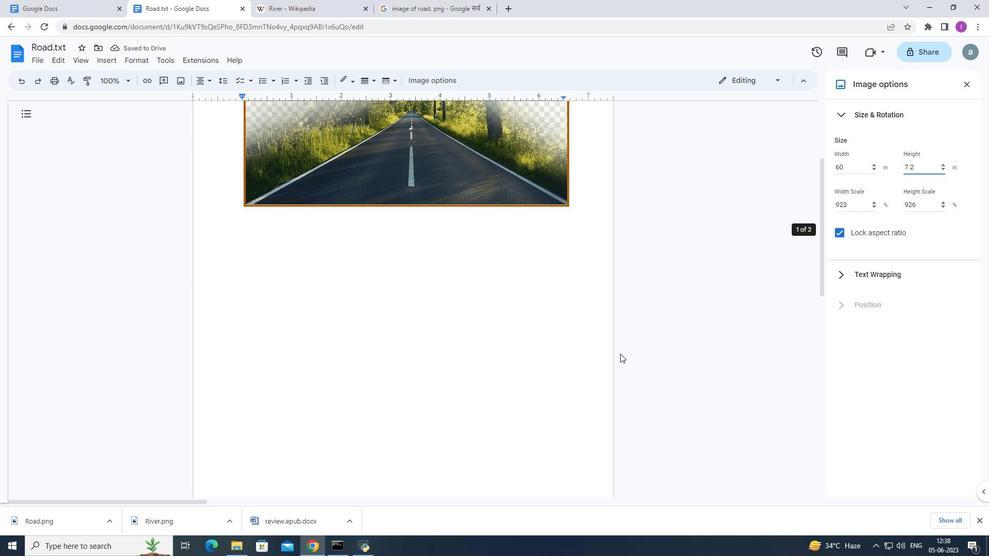 
Action: Mouse scrolled (620, 353) with delta (0, 0)
Screenshot: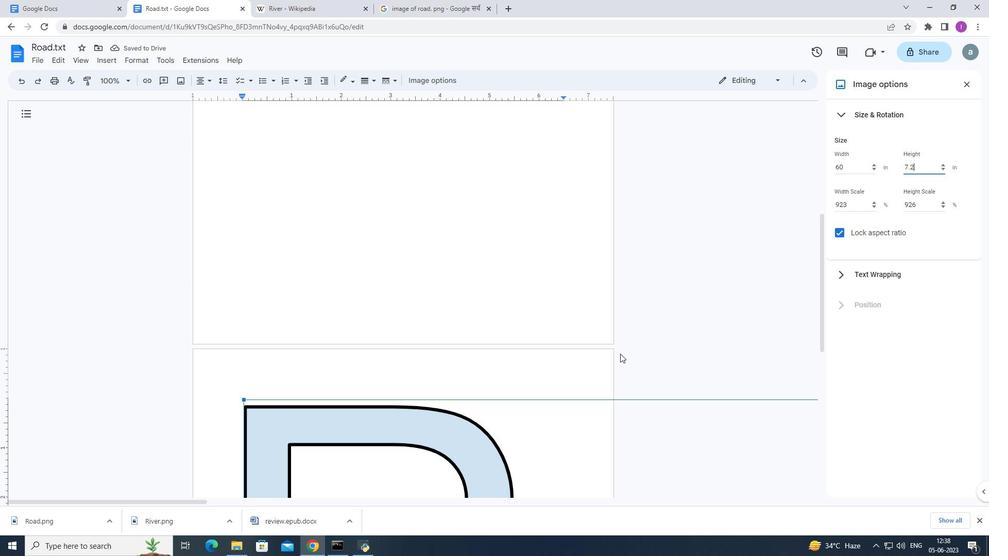 
Action: Mouse scrolled (620, 353) with delta (0, 0)
Screenshot: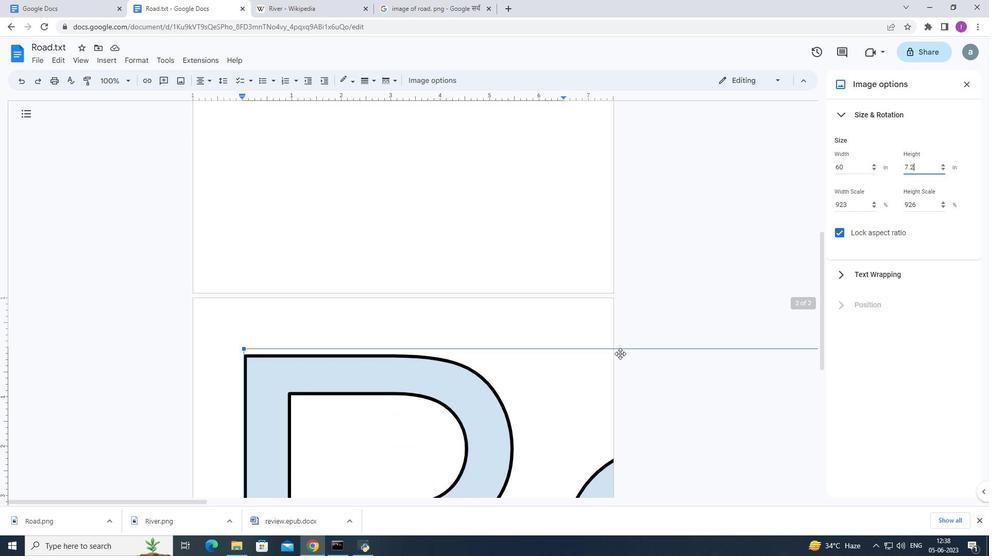 
Action: Mouse scrolled (620, 353) with delta (0, 0)
Screenshot: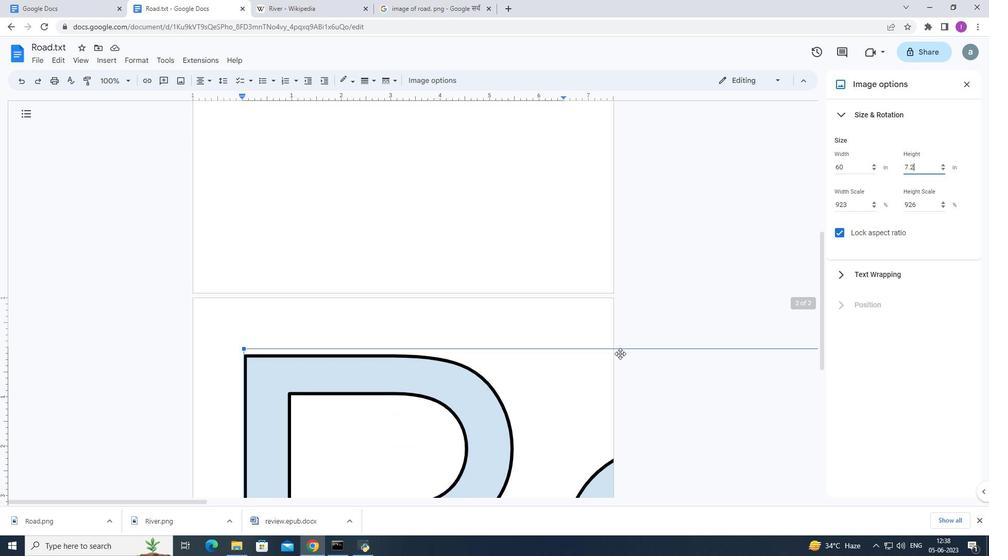 
Action: Mouse scrolled (620, 354) with delta (0, 0)
Screenshot: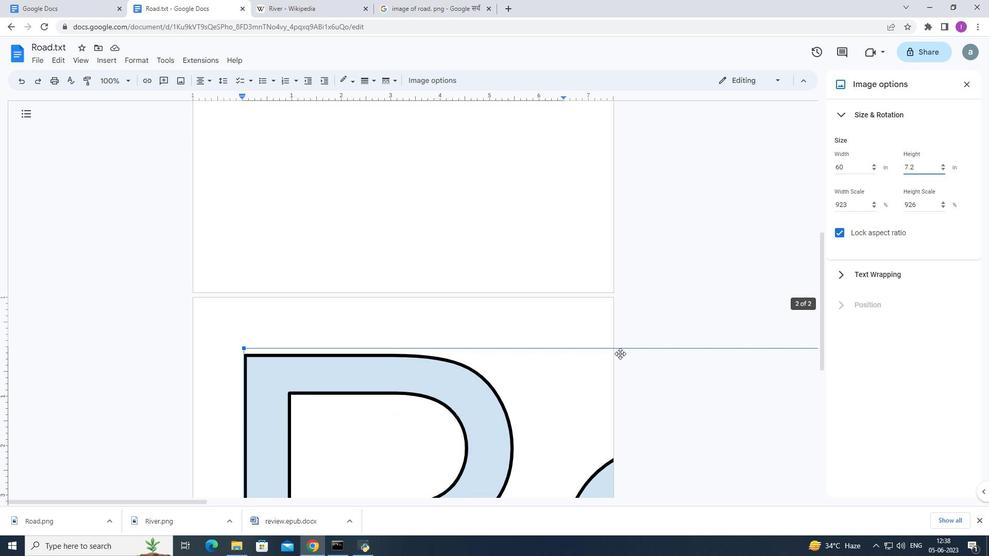 
Action: Mouse scrolled (620, 353) with delta (0, 0)
Screenshot: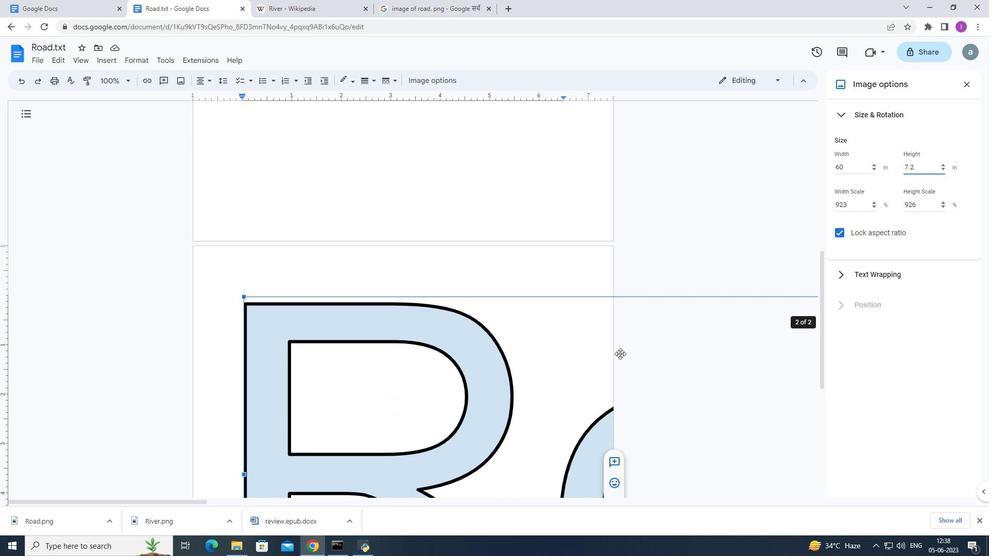 
Action: Mouse scrolled (620, 353) with delta (0, 0)
Screenshot: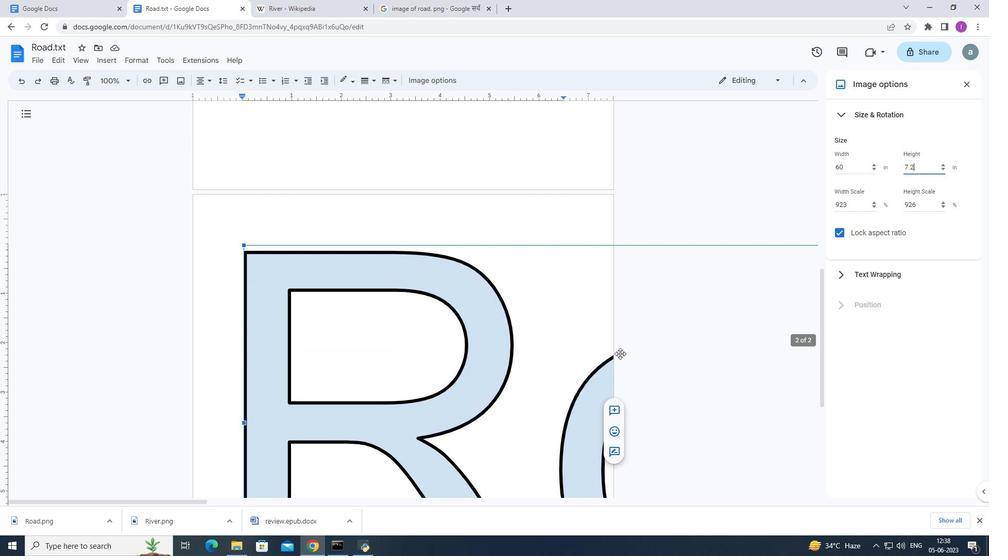 
Action: Mouse scrolled (620, 353) with delta (0, 0)
Screenshot: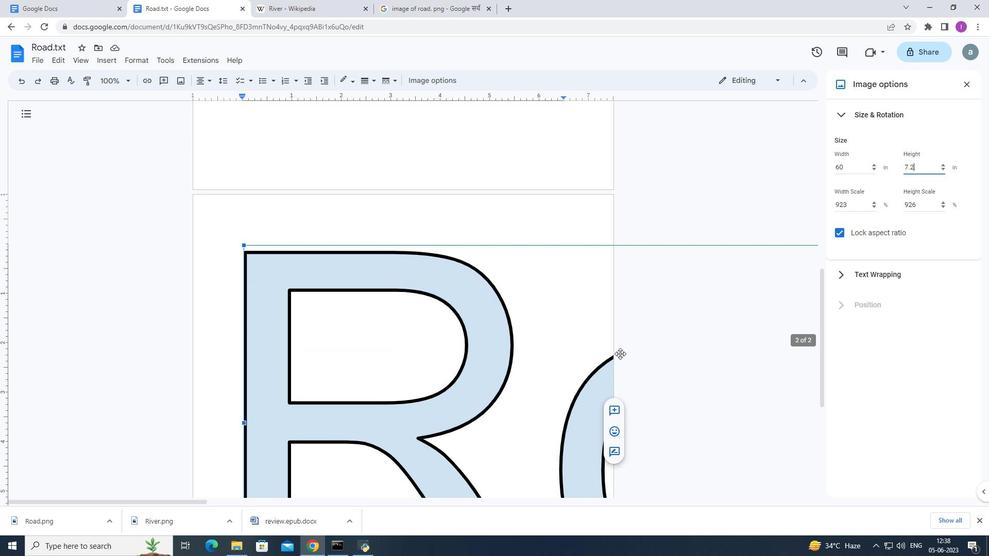 
Action: Mouse scrolled (620, 353) with delta (0, 0)
Screenshot: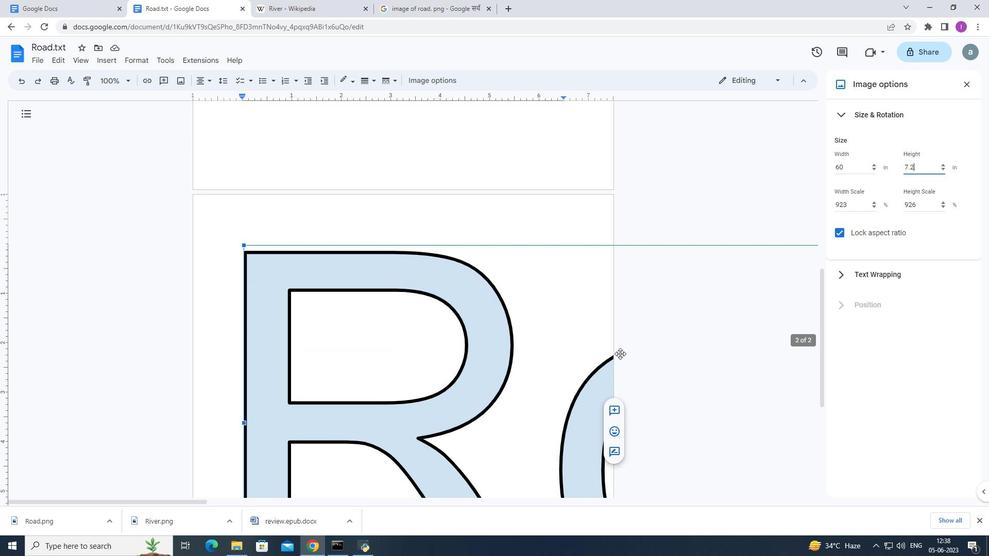 
Action: Mouse scrolled (620, 353) with delta (0, 0)
Screenshot: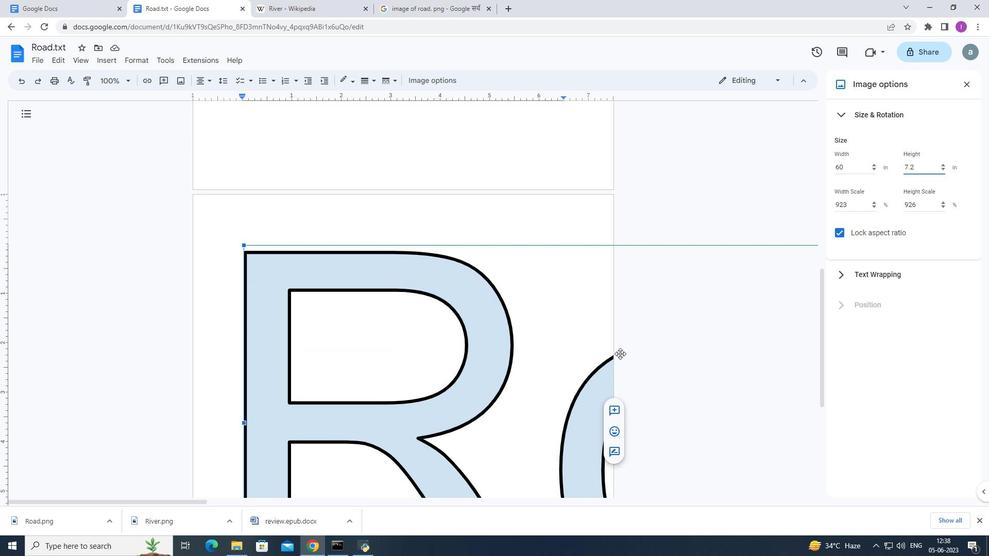 
Action: Mouse scrolled (620, 354) with delta (0, 0)
Screenshot: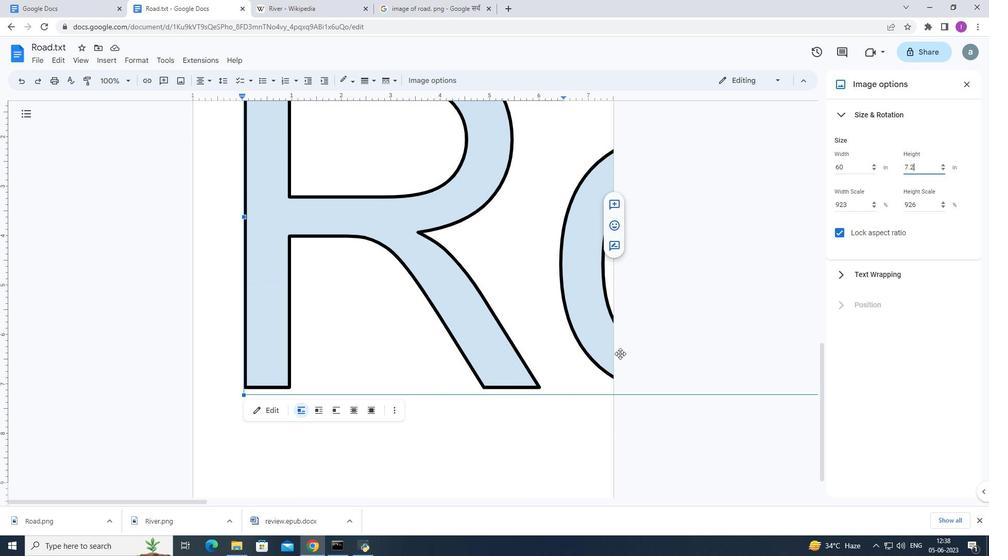 
Action: Mouse scrolled (620, 354) with delta (0, 0)
Screenshot: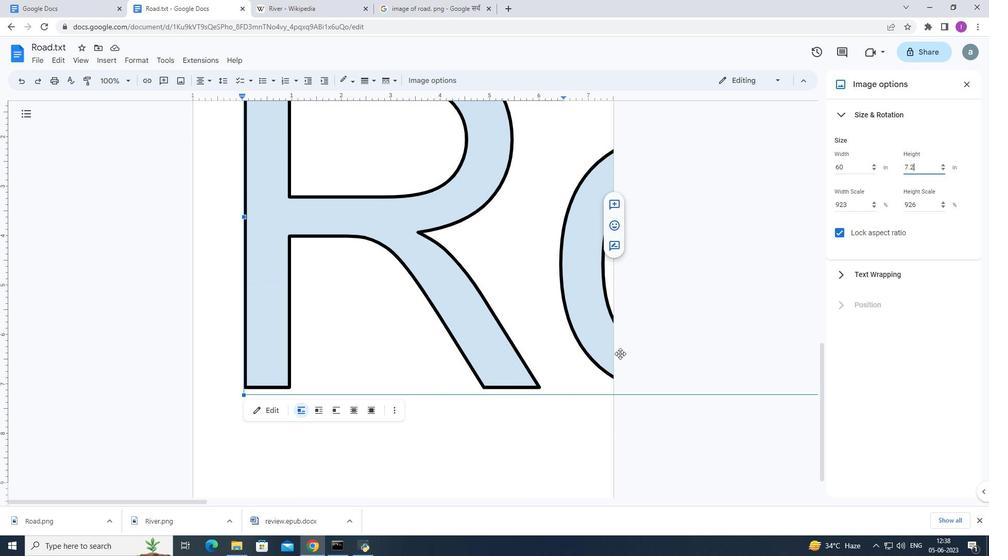 
Action: Mouse scrolled (620, 354) with delta (0, 0)
Screenshot: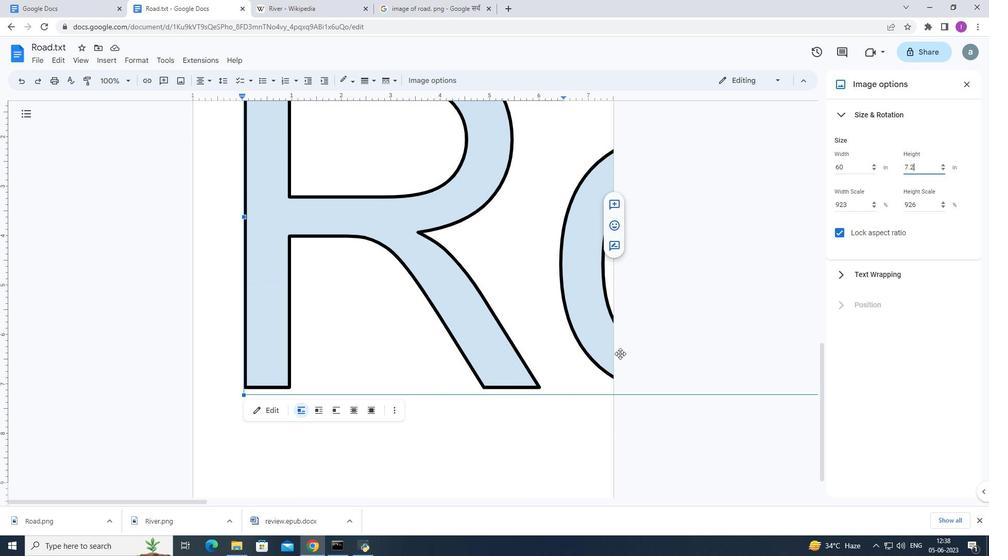 
Action: Mouse scrolled (620, 354) with delta (0, 0)
Screenshot: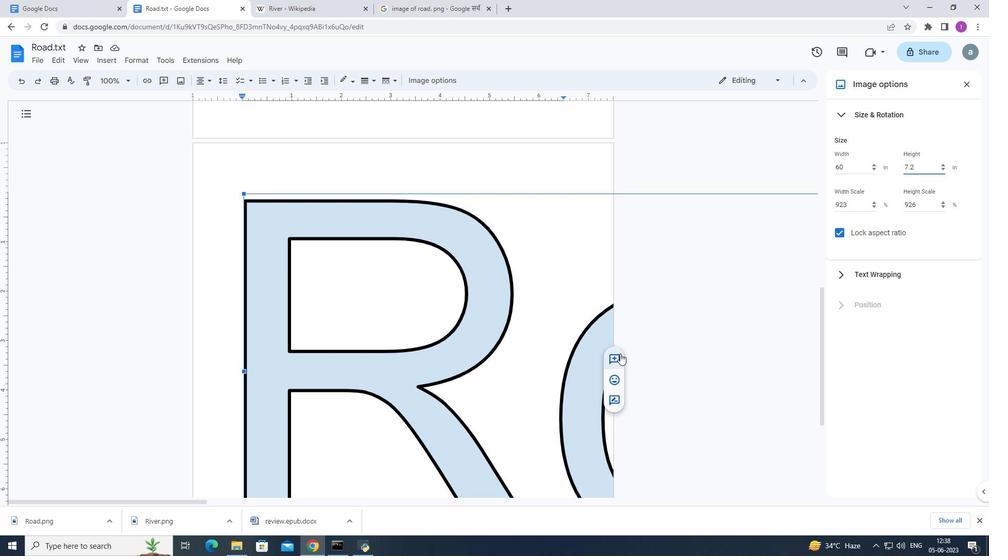 
Action: Mouse scrolled (620, 354) with delta (0, 0)
Screenshot: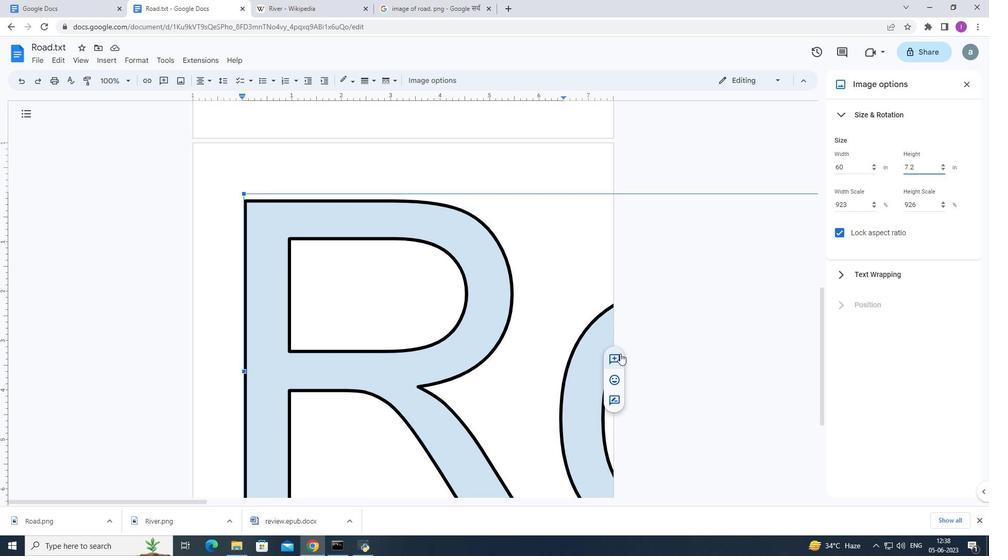 
Action: Mouse scrolled (620, 354) with delta (0, 0)
Screenshot: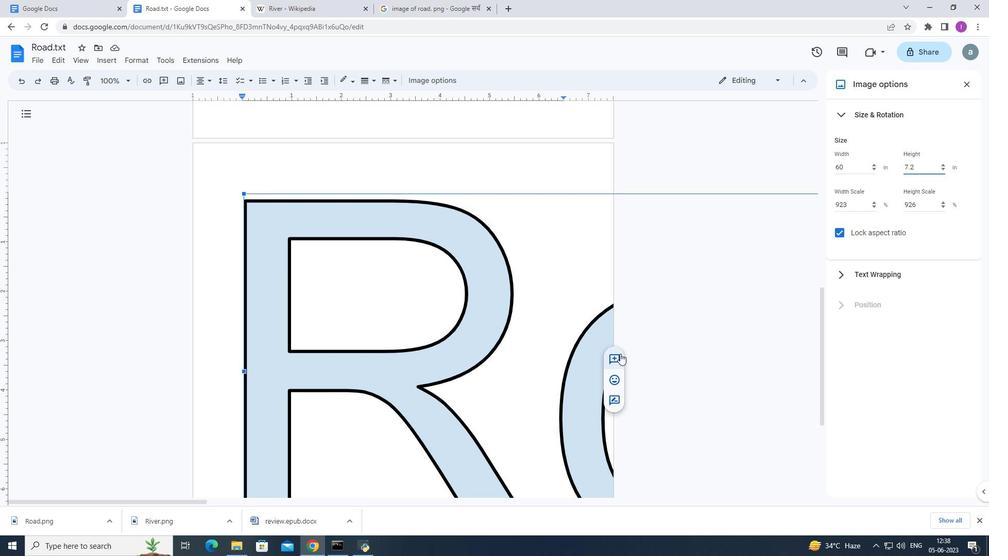 
Action: Mouse scrolled (620, 354) with delta (0, 0)
Screenshot: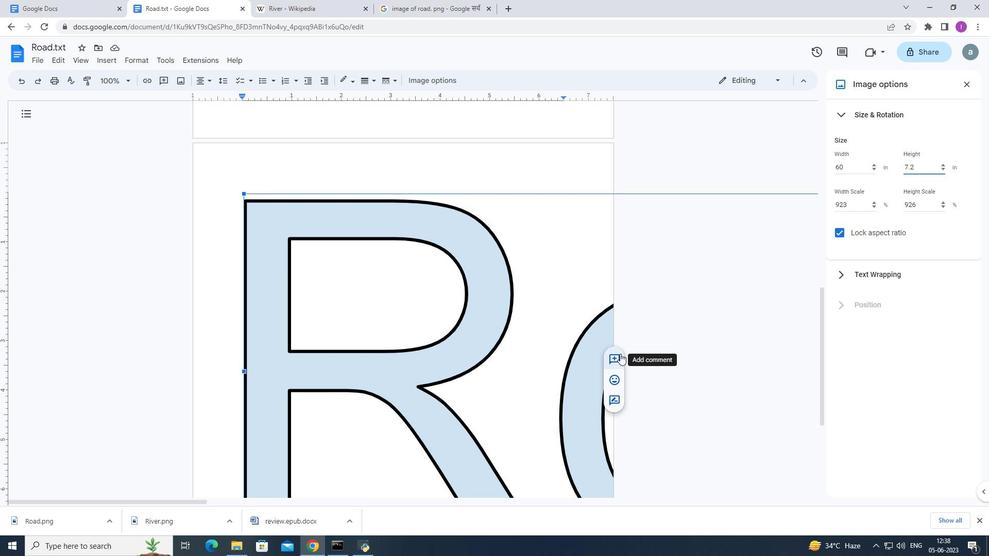 
Action: Mouse scrolled (620, 354) with delta (0, 0)
Screenshot: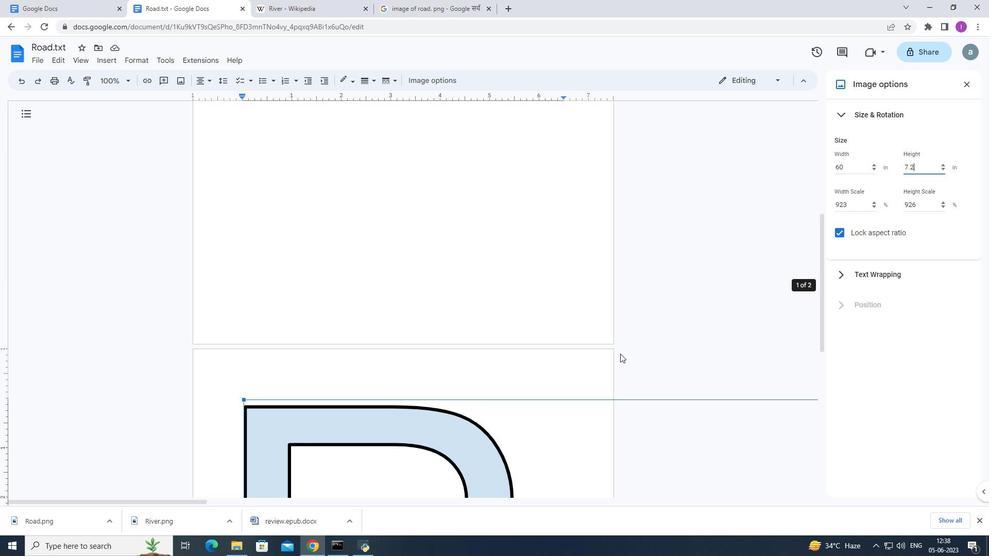 
Action: Mouse scrolled (620, 354) with delta (0, 0)
Screenshot: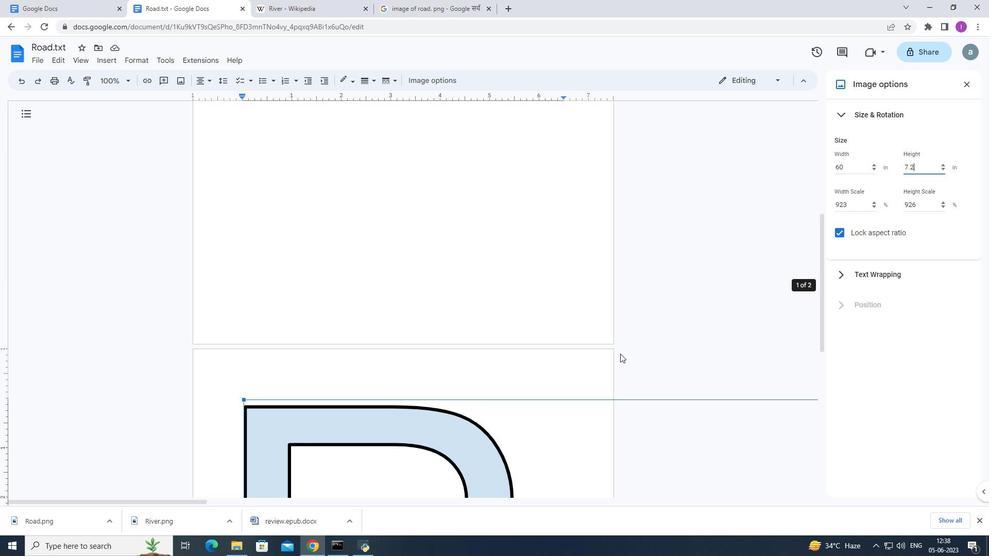 
Action: Mouse scrolled (620, 354) with delta (0, 0)
Screenshot: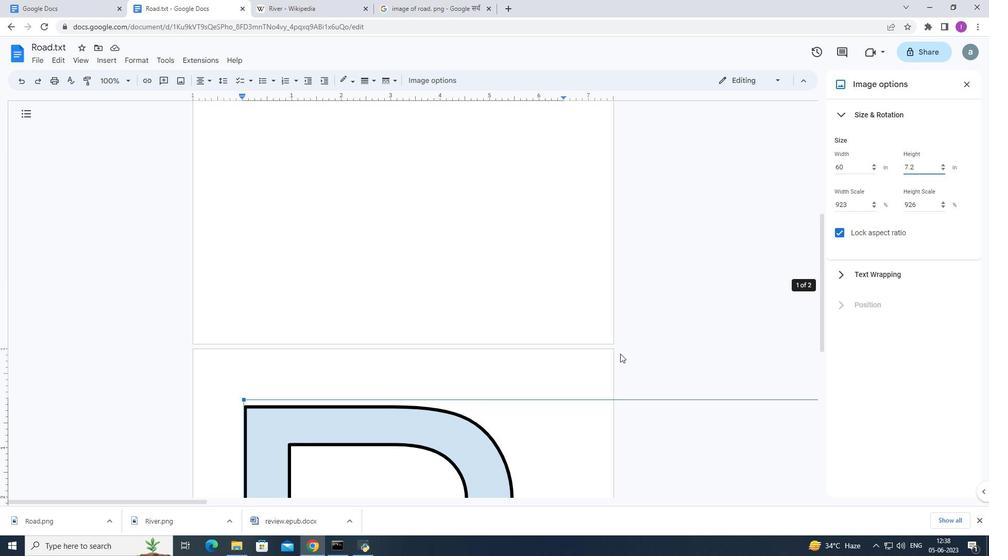 
Action: Mouse scrolled (620, 354) with delta (0, 0)
Screenshot: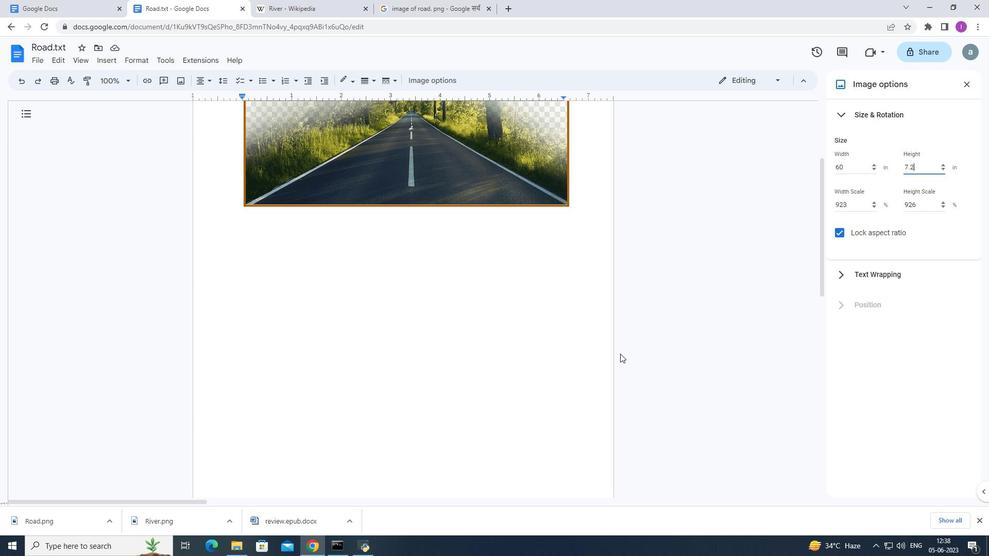 
Action: Mouse scrolled (620, 354) with delta (0, 0)
Screenshot: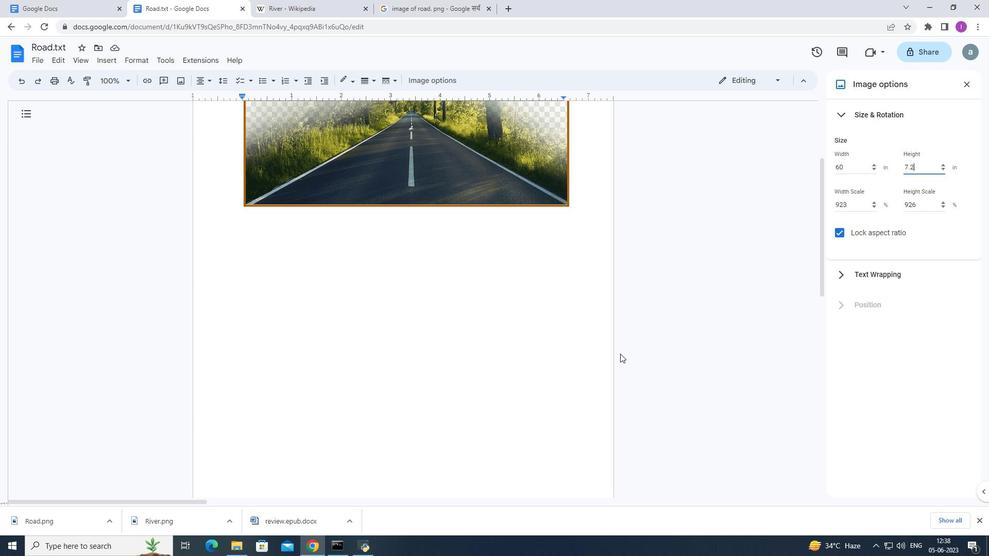 
Action: Mouse scrolled (620, 354) with delta (0, 0)
Screenshot: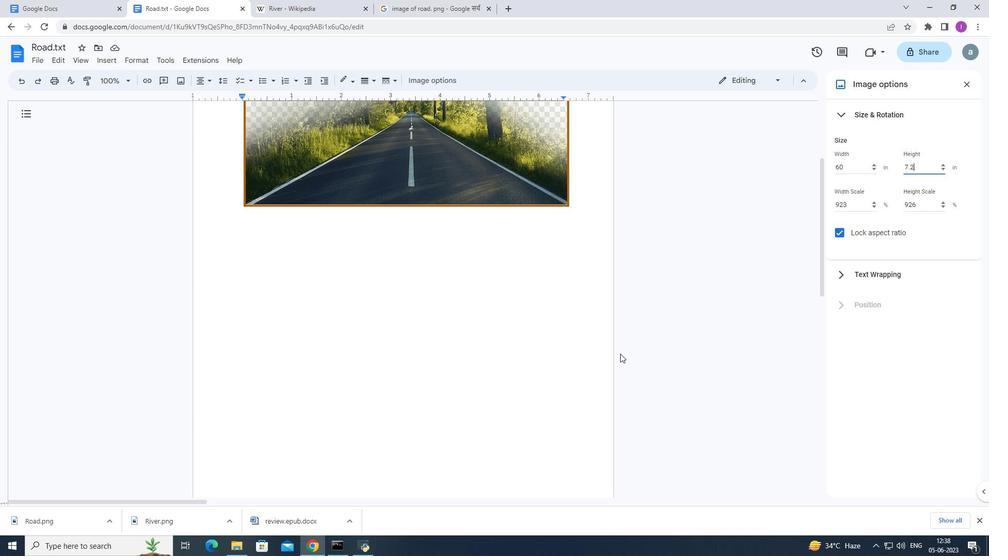 
Action: Mouse scrolled (620, 354) with delta (0, 0)
Screenshot: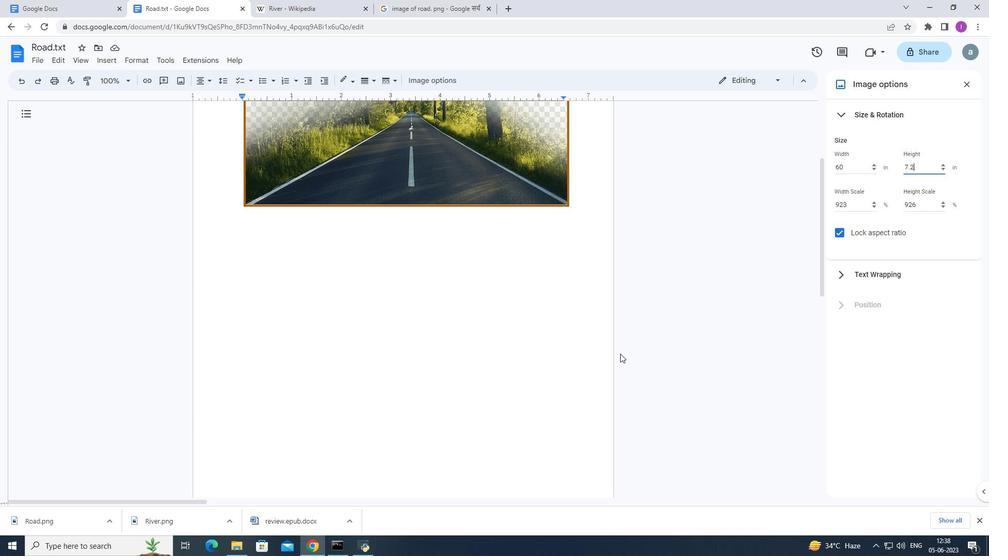 
Action: Mouse scrolled (620, 354) with delta (0, 0)
Screenshot: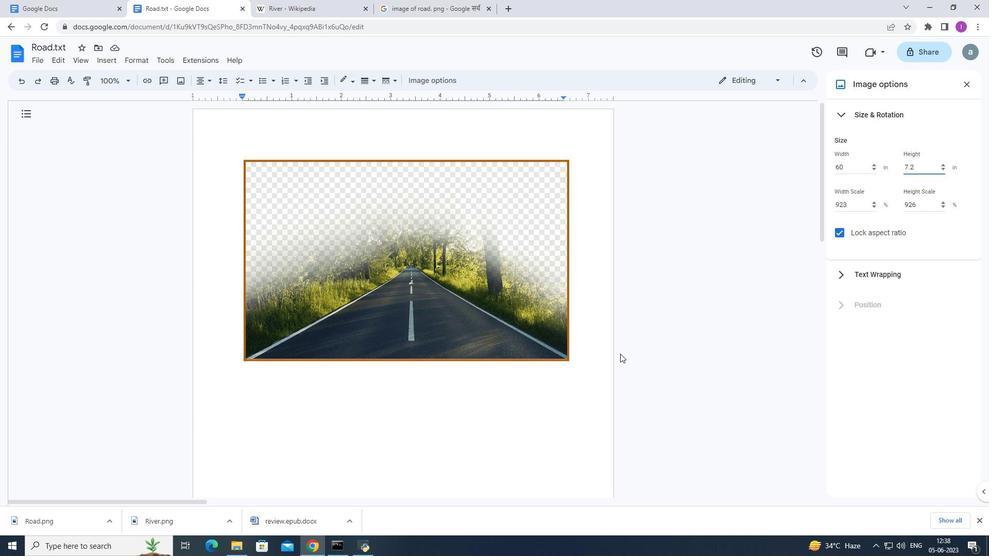 
Action: Mouse scrolled (620, 354) with delta (0, 0)
Screenshot: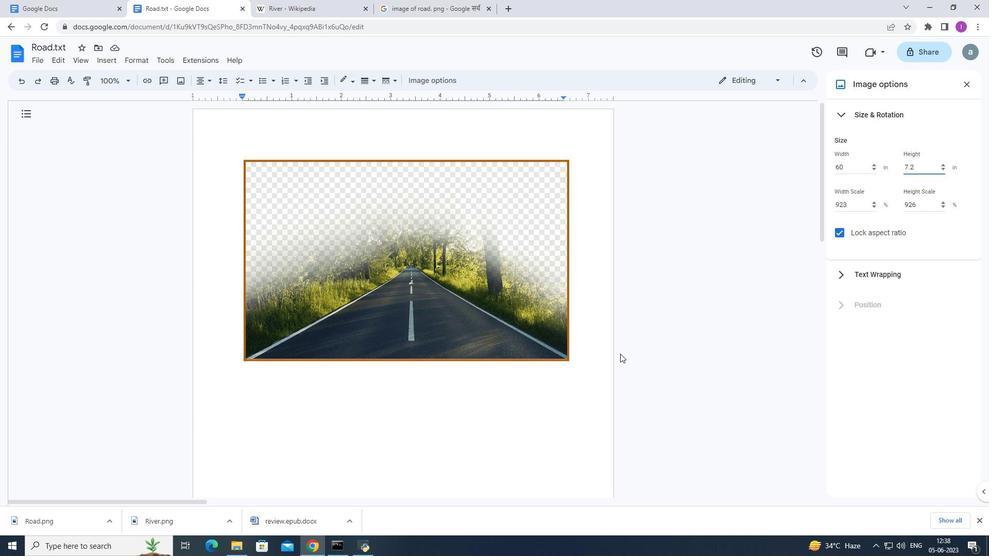 
Action: Mouse scrolled (620, 354) with delta (0, 0)
Screenshot: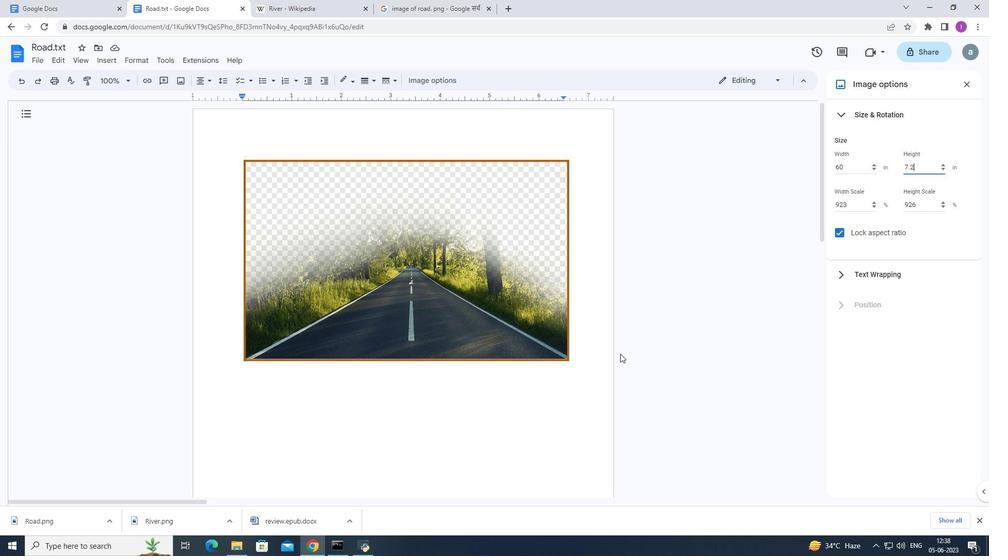 
